 Task: Research Airbnb accommodation in Agdas, Azerbaijan from 1st December, 2023 to 9th December, 2023 for 2 adults.1  bedroom having 1 bed and 1 bathroom. Property type can be house. Amenities needed are: air conditioning. Booking option can be shelf check-in. Look for 5 properties as per requirement.
Action: Mouse moved to (436, 117)
Screenshot: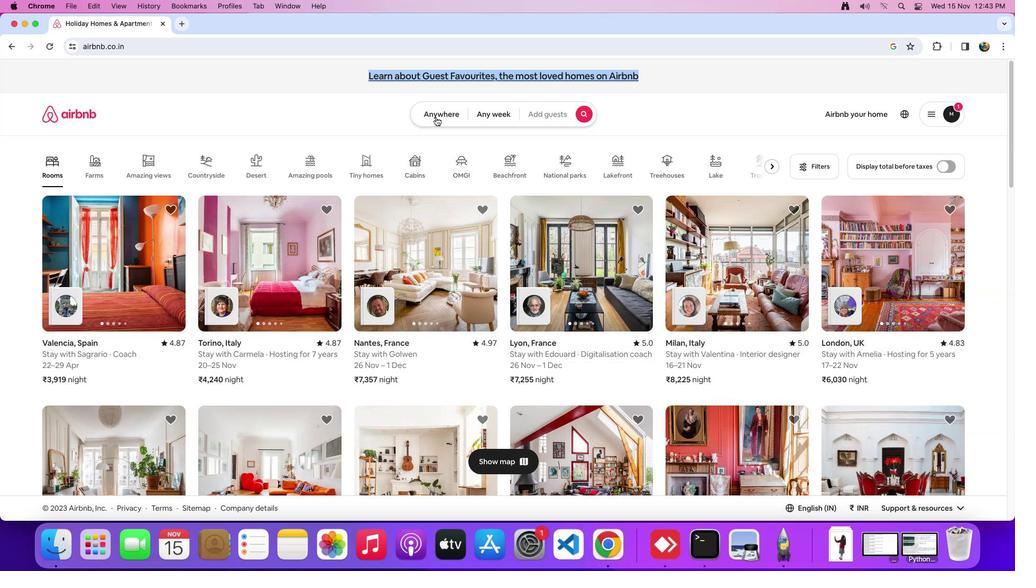 
Action: Mouse pressed left at (436, 117)
Screenshot: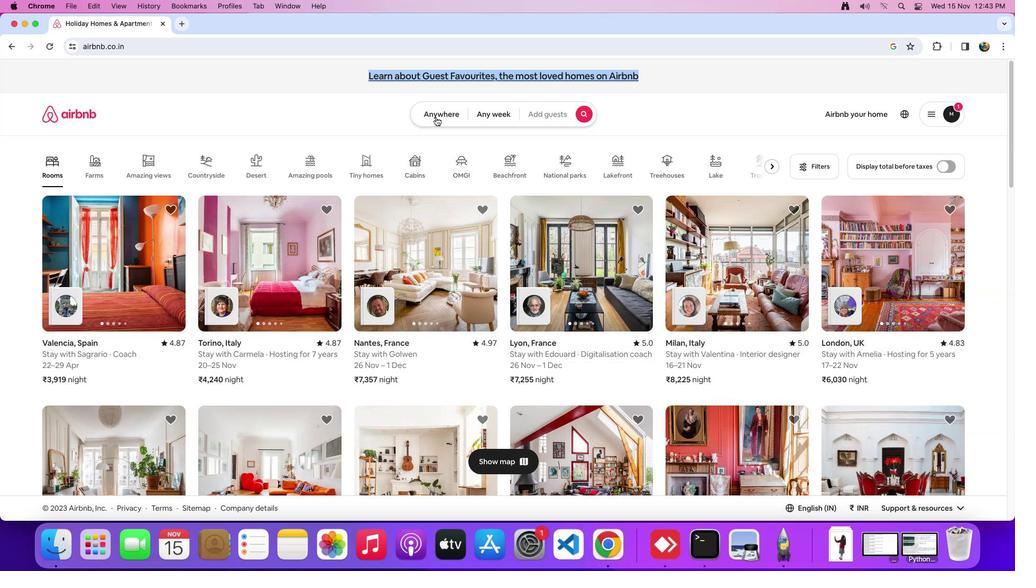 
Action: Mouse moved to (436, 117)
Screenshot: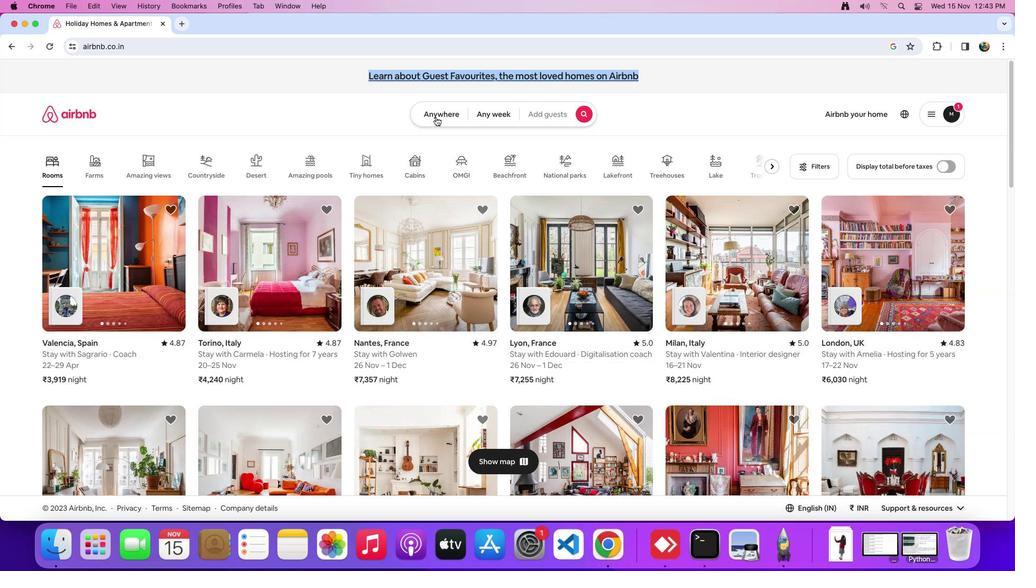 
Action: Mouse pressed left at (436, 117)
Screenshot: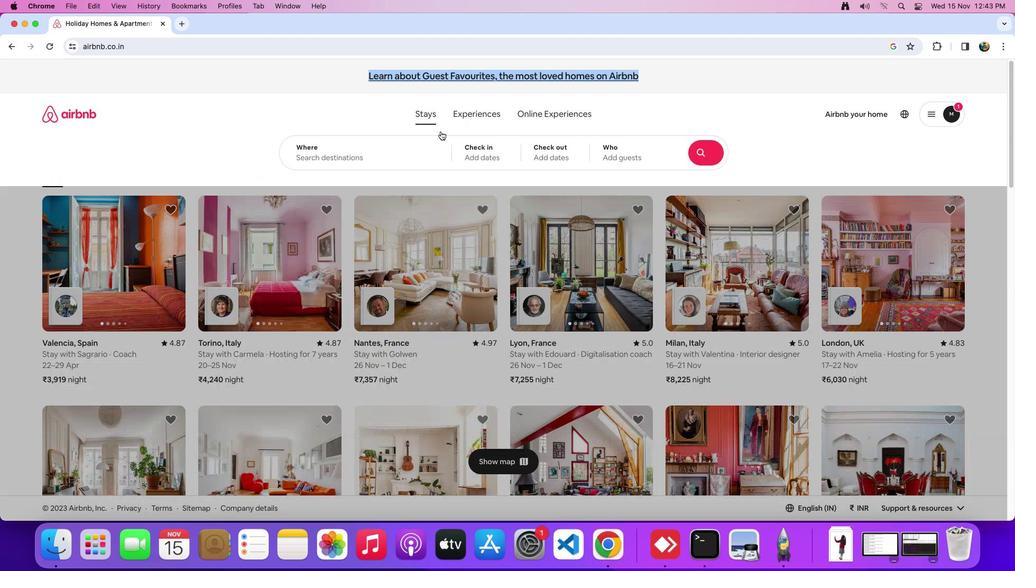 
Action: Mouse moved to (399, 150)
Screenshot: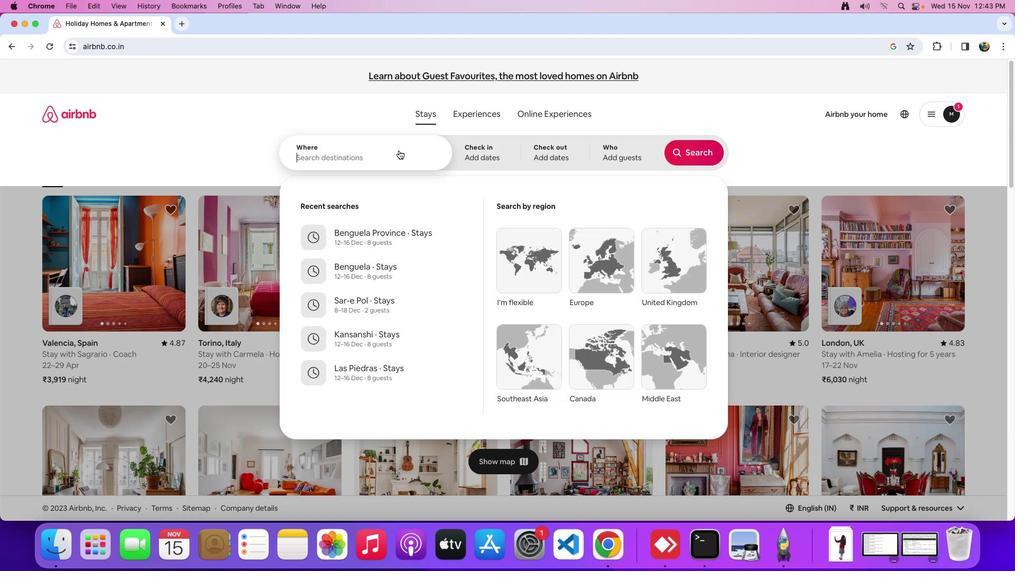 
Action: Mouse pressed left at (399, 150)
Screenshot: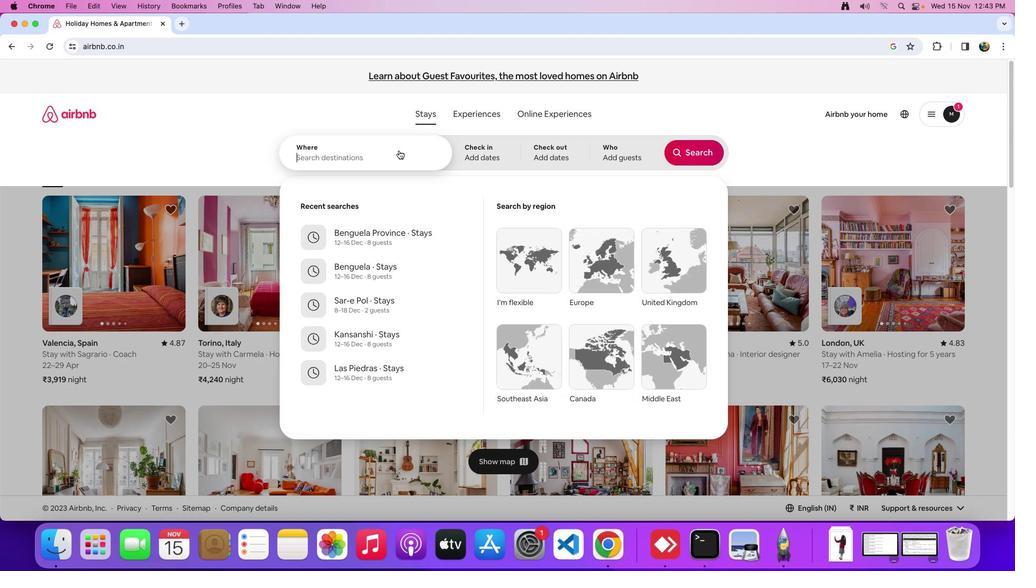 
Action: Mouse moved to (398, 150)
Screenshot: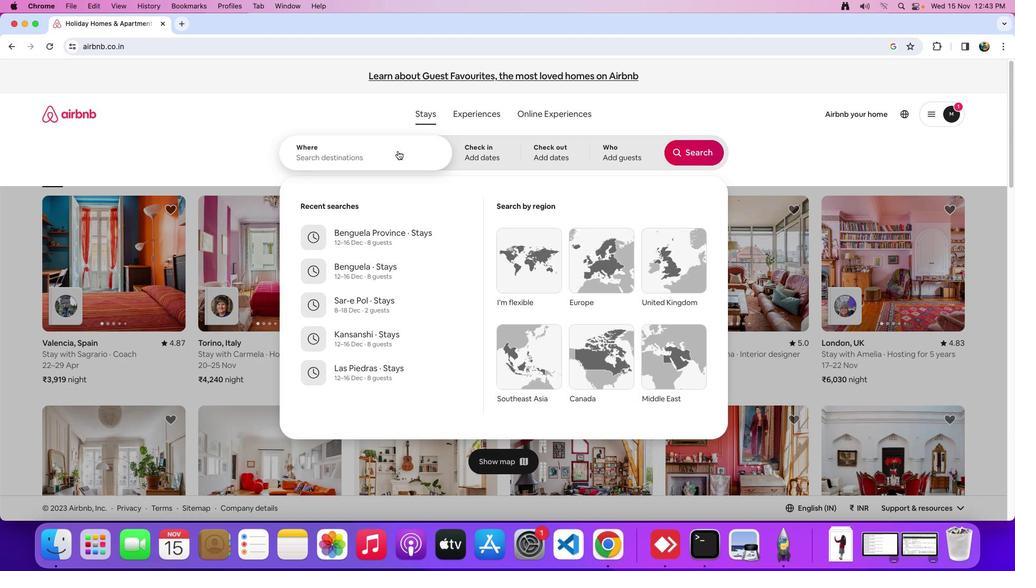 
Action: Key pressed Key.shift_r'A''g''d''a''s'','Key.spaceKey.shift_r'A''z''e''r''b''a''i''j''a''n'
Screenshot: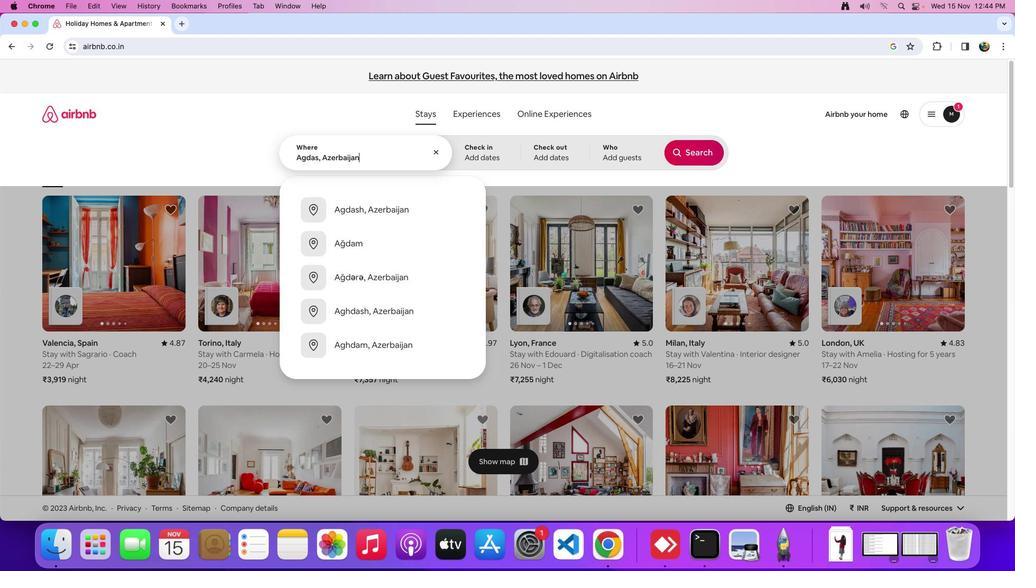 
Action: Mouse moved to (479, 147)
Screenshot: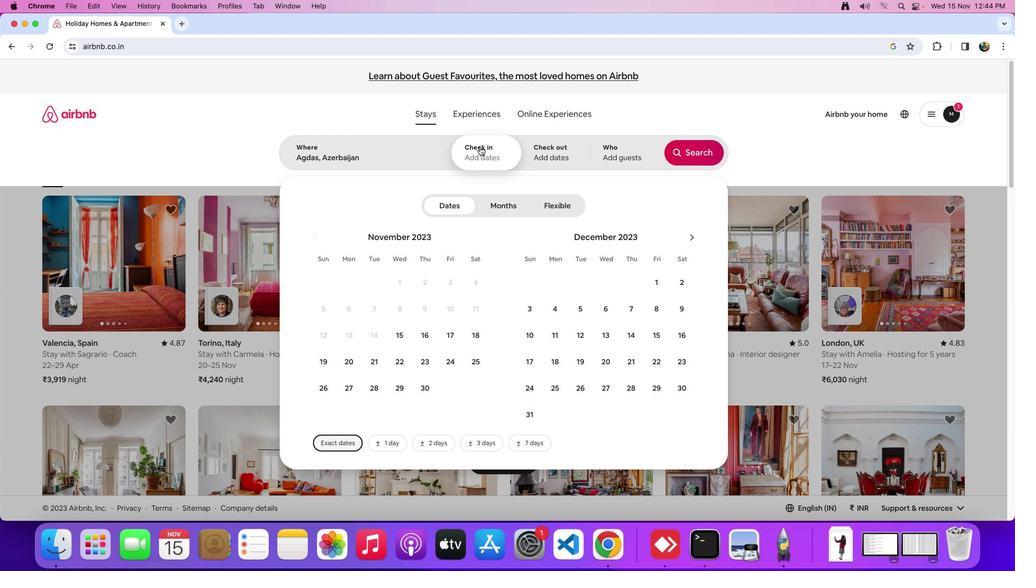 
Action: Mouse pressed left at (479, 147)
Screenshot: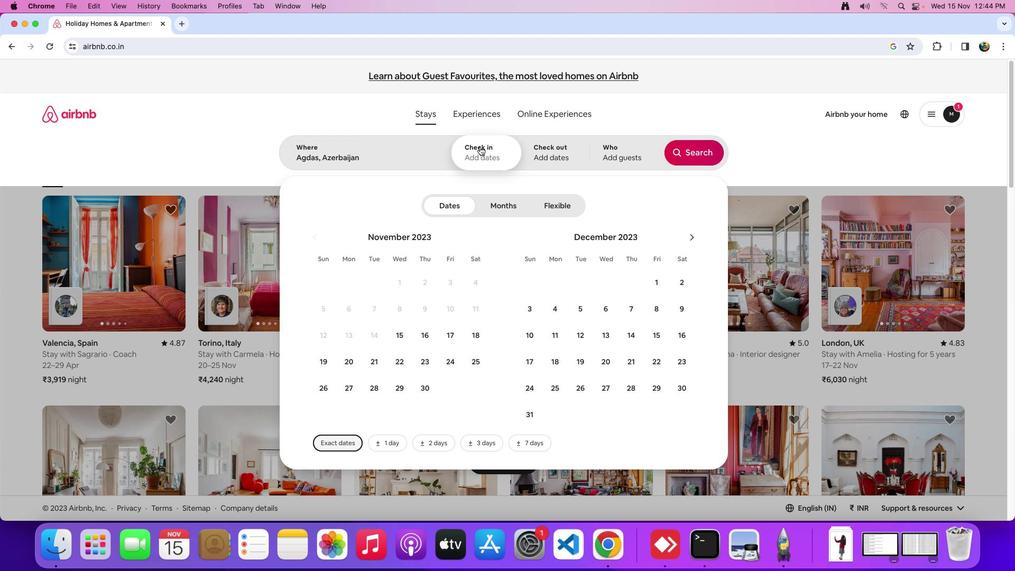 
Action: Mouse moved to (661, 276)
Screenshot: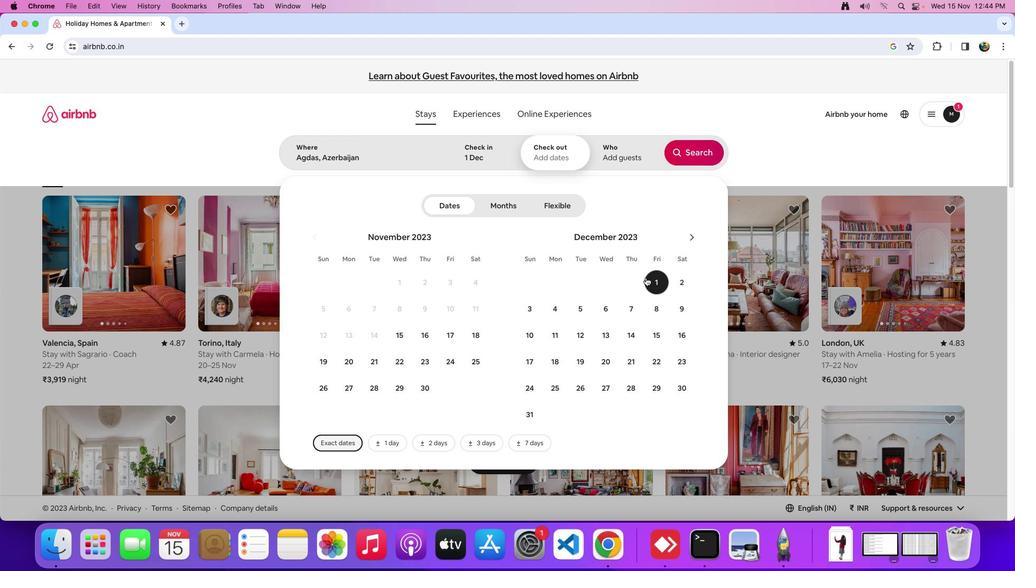 
Action: Mouse pressed left at (661, 276)
Screenshot: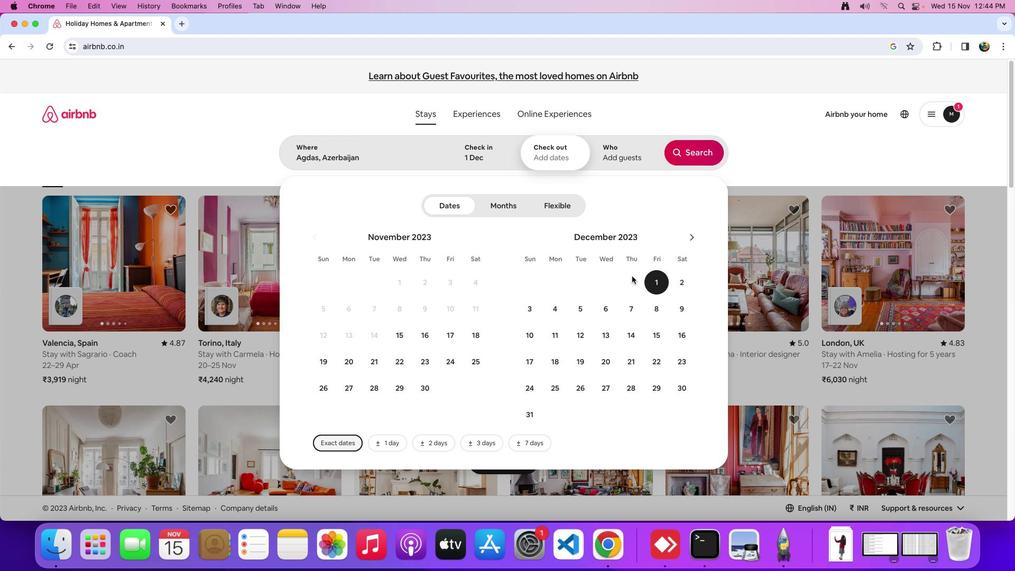 
Action: Mouse moved to (678, 310)
Screenshot: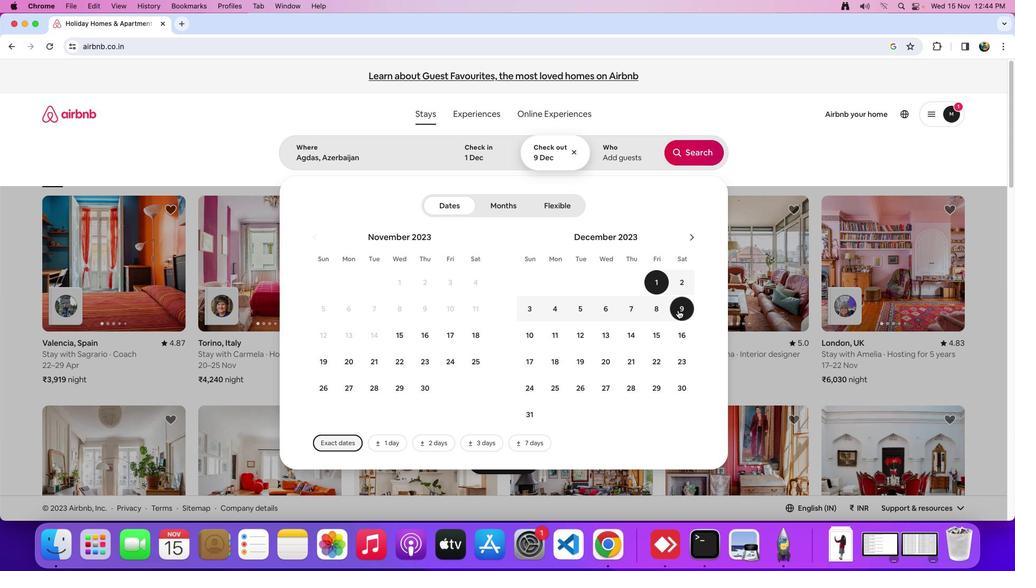 
Action: Mouse pressed left at (678, 310)
Screenshot: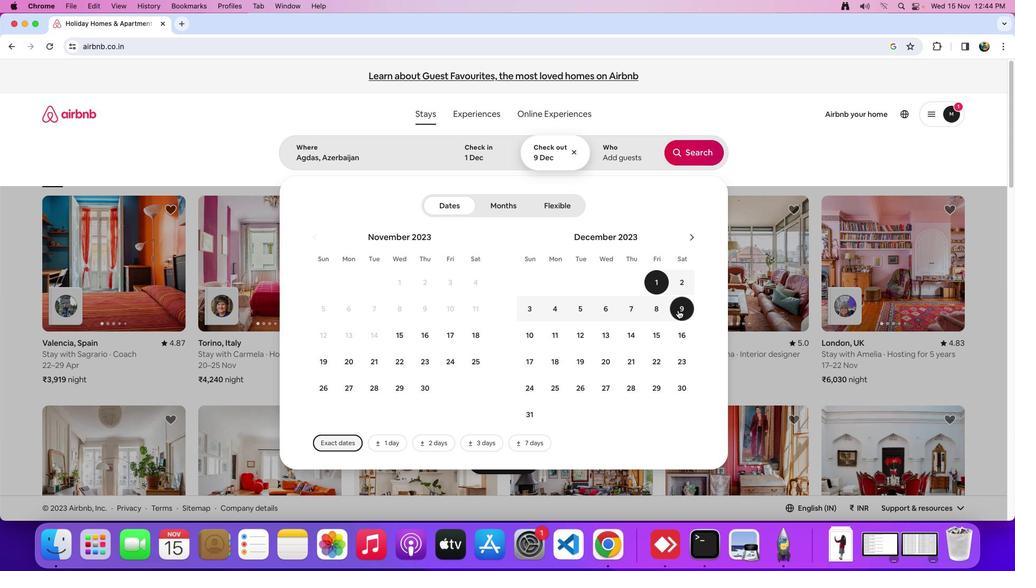 
Action: Mouse moved to (540, 310)
Screenshot: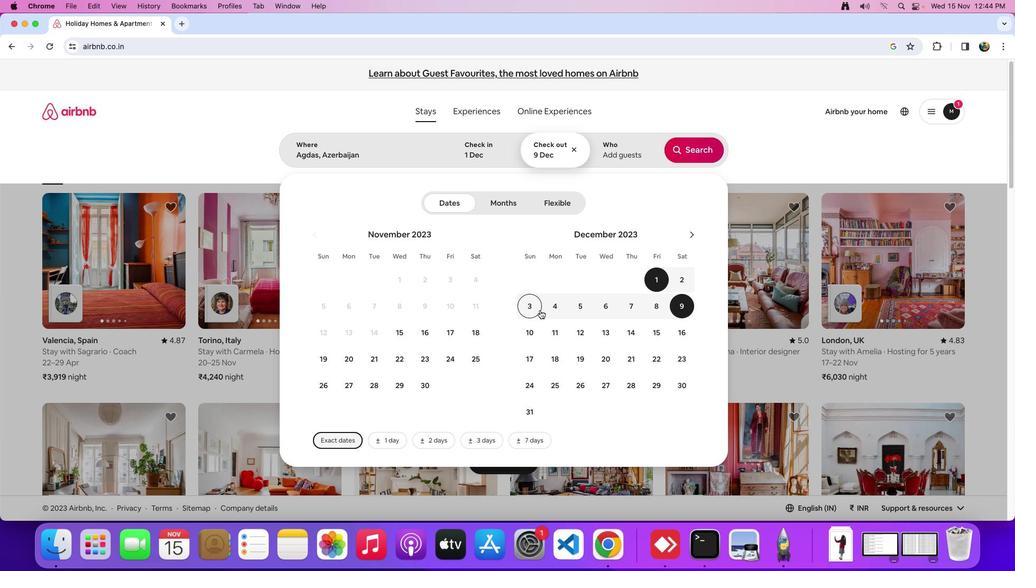 
Action: Mouse scrolled (540, 310) with delta (0, 0)
Screenshot: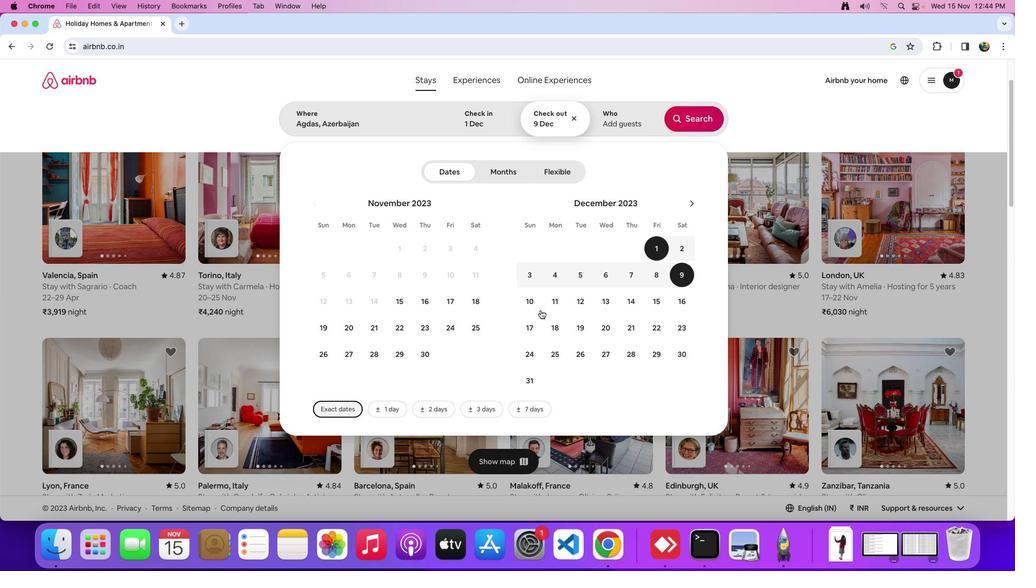
Action: Mouse scrolled (540, 310) with delta (0, 0)
Screenshot: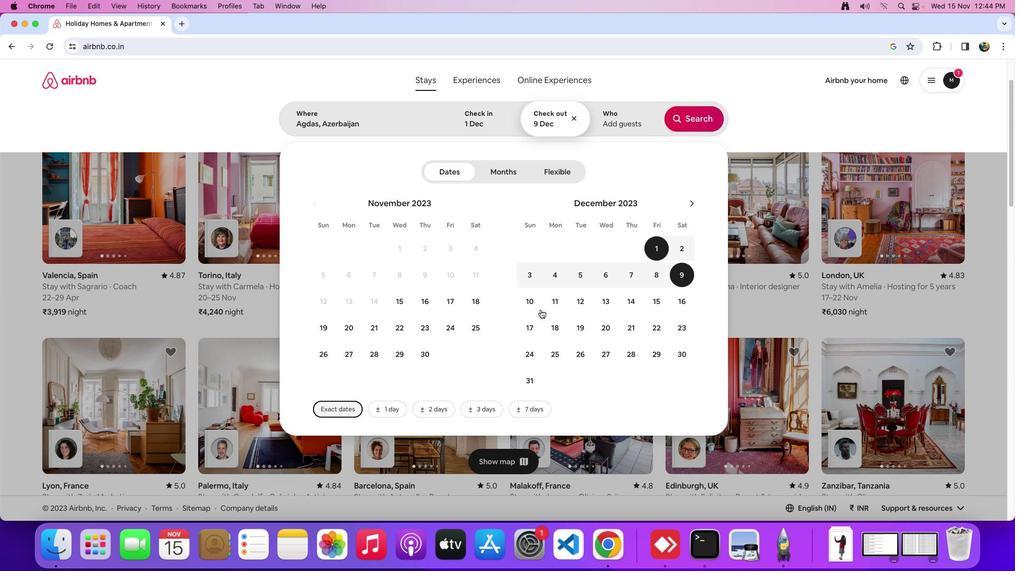 
Action: Mouse moved to (540, 310)
Screenshot: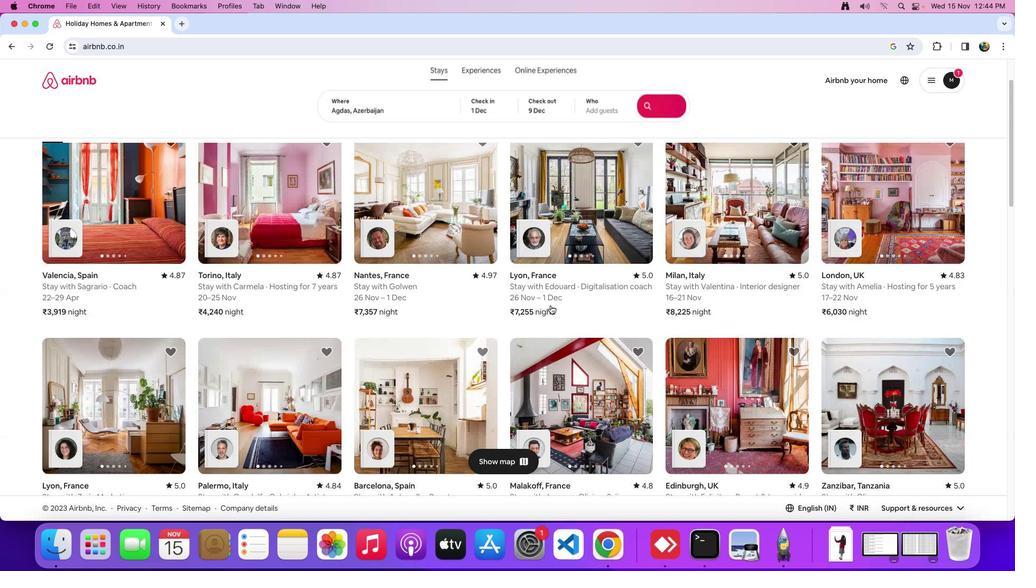 
Action: Mouse scrolled (540, 310) with delta (0, -1)
Screenshot: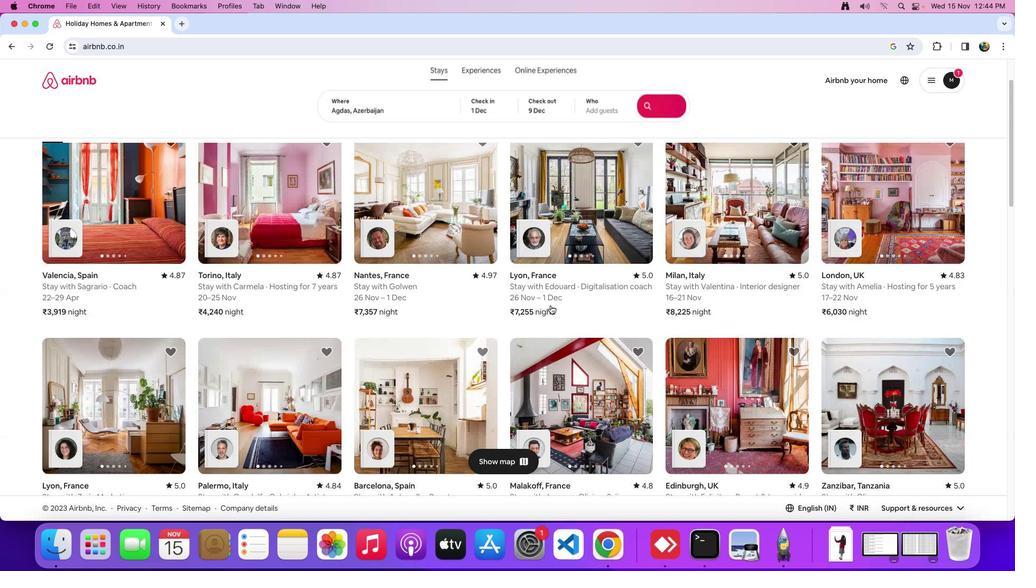 
Action: Mouse moved to (510, 79)
Screenshot: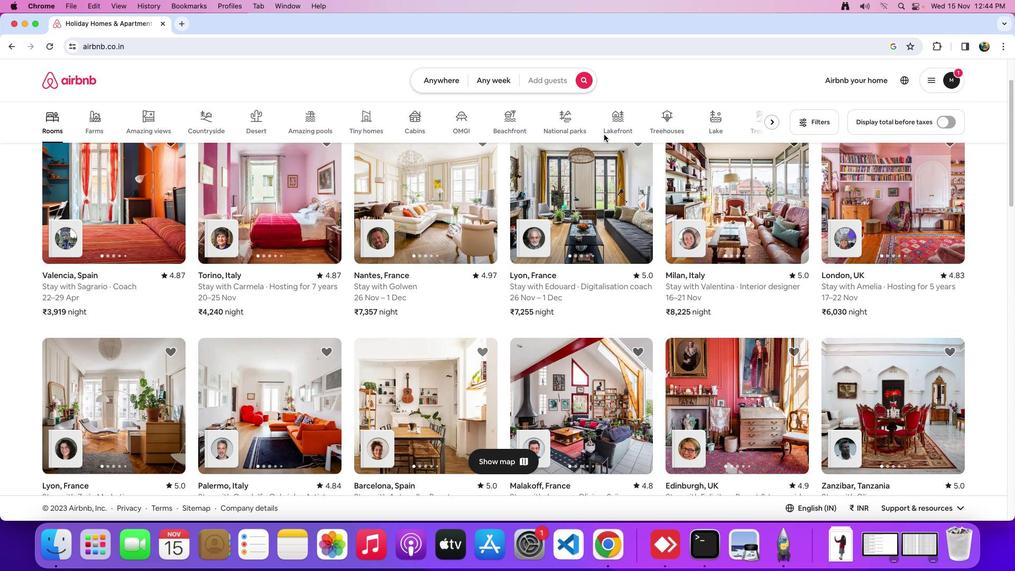 
Action: Mouse pressed left at (510, 79)
Screenshot: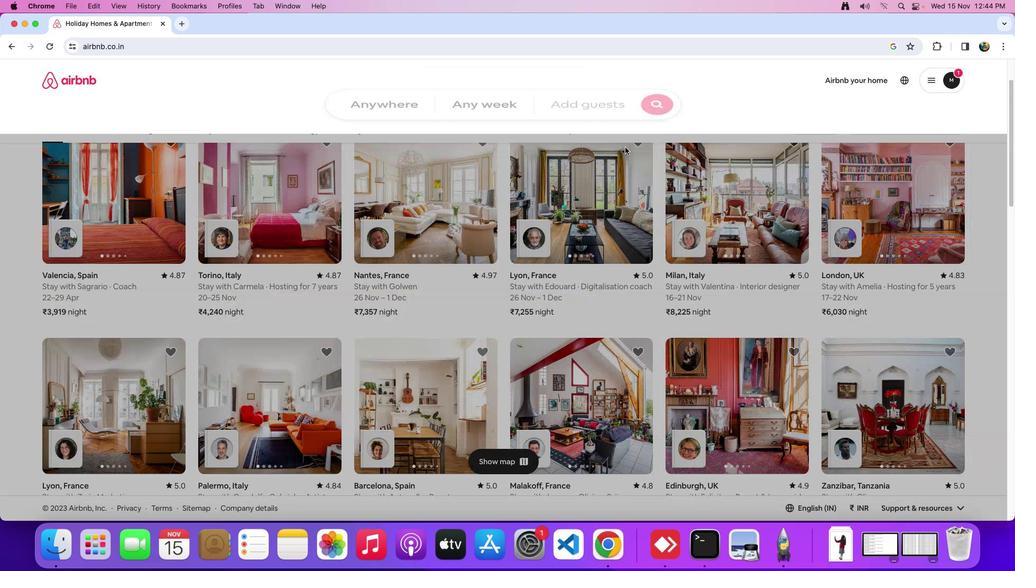 
Action: Mouse moved to (628, 122)
Screenshot: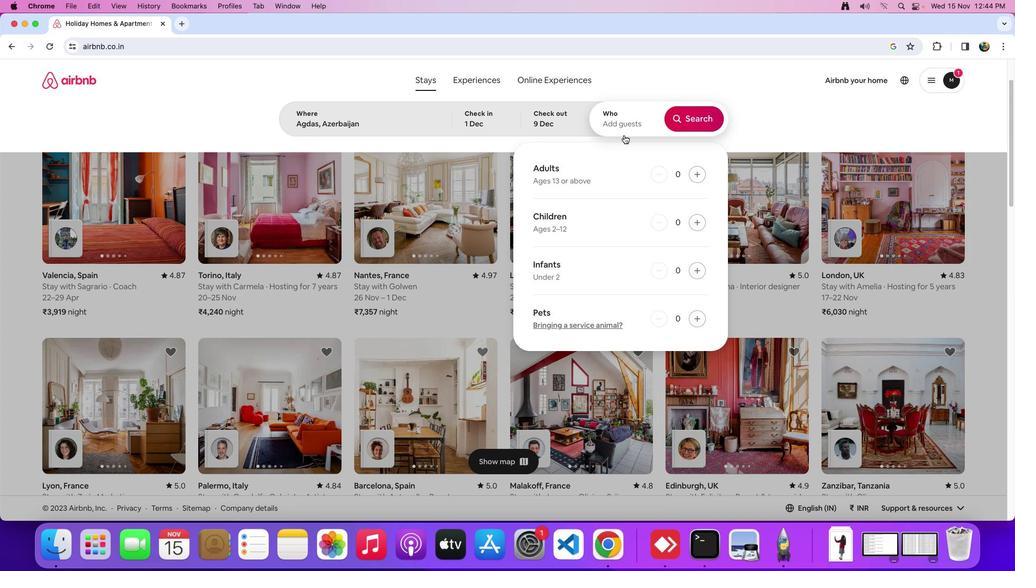 
Action: Mouse pressed left at (628, 122)
Screenshot: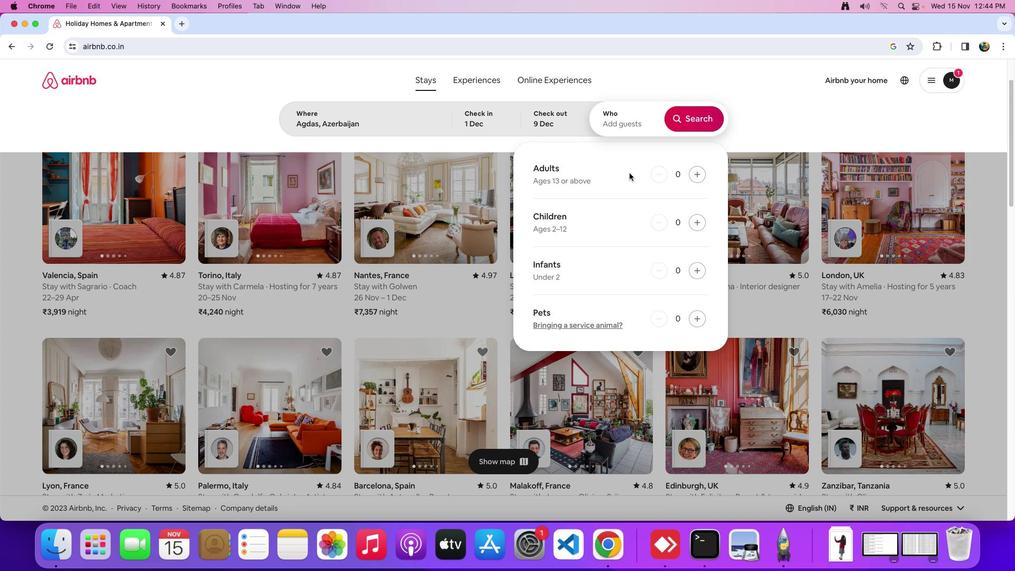 
Action: Mouse moved to (693, 175)
Screenshot: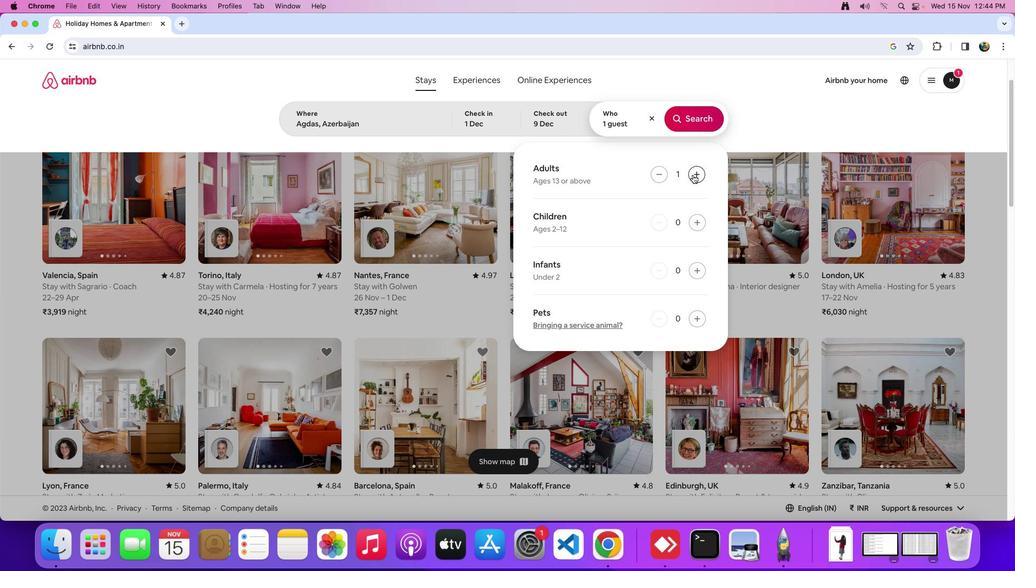 
Action: Mouse pressed left at (693, 175)
Screenshot: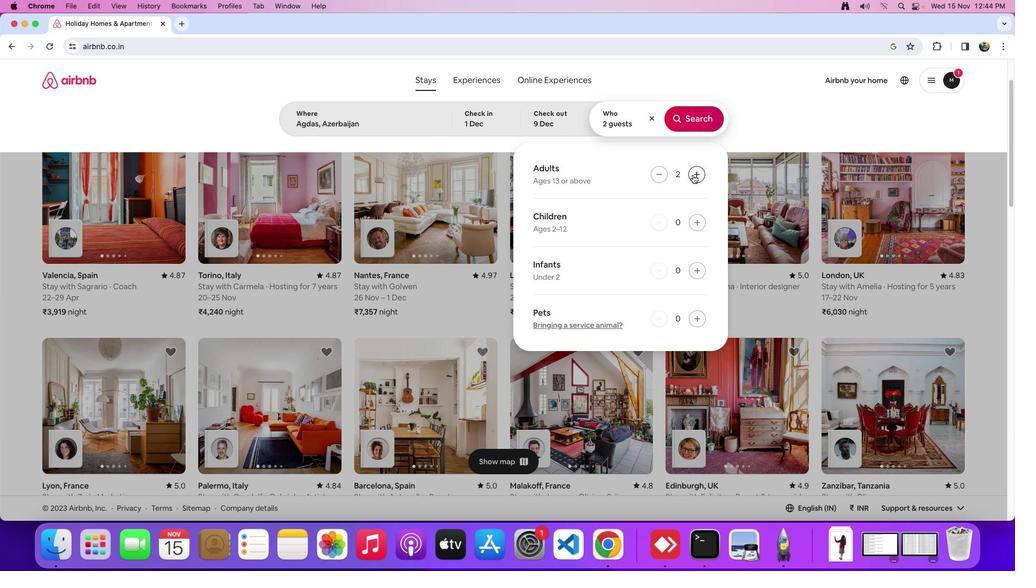 
Action: Mouse pressed left at (693, 175)
Screenshot: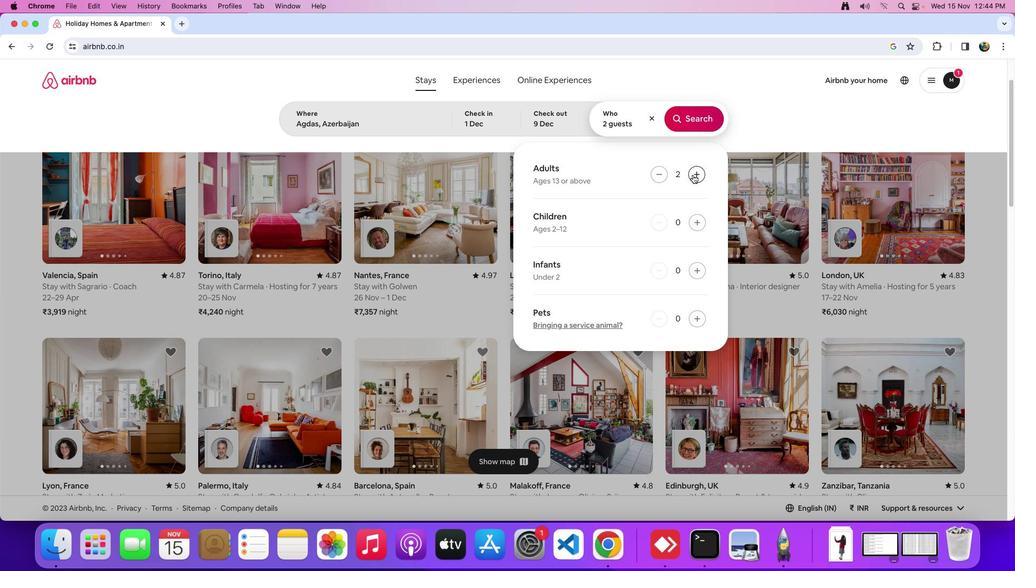 
Action: Mouse moved to (695, 124)
Screenshot: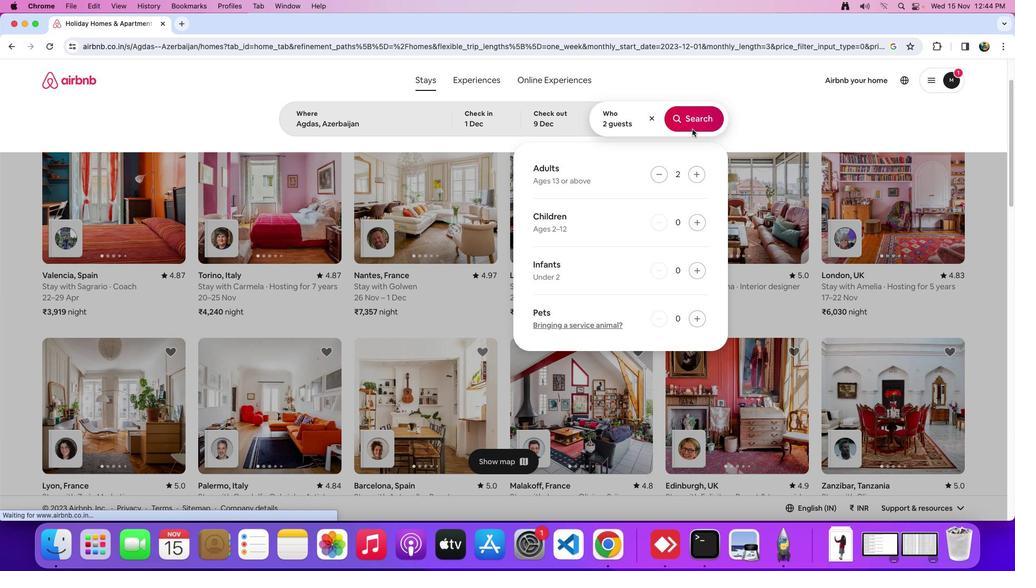 
Action: Mouse pressed left at (695, 124)
Screenshot: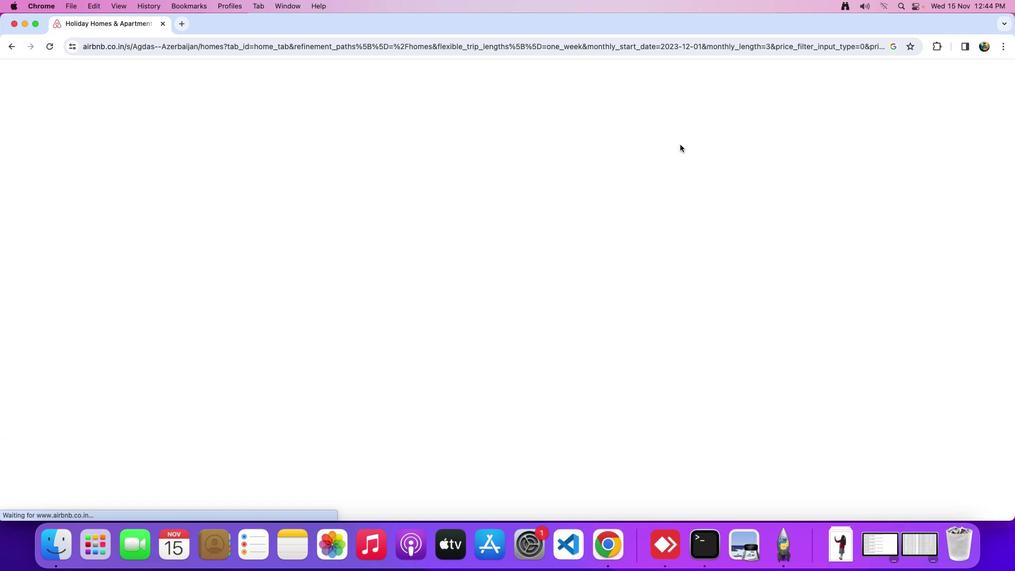 
Action: Mouse moved to (821, 122)
Screenshot: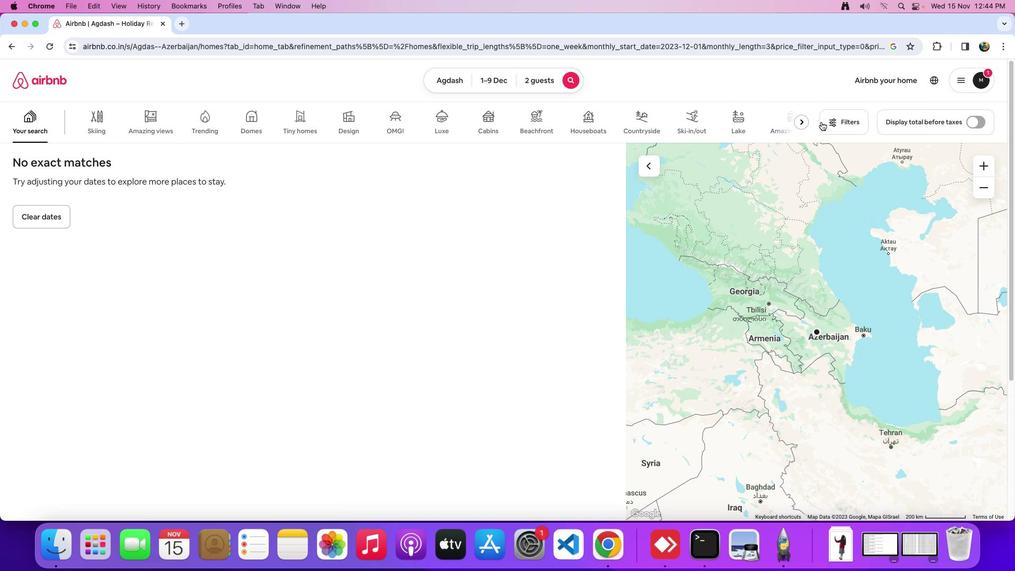 
Action: Mouse pressed left at (821, 122)
Screenshot: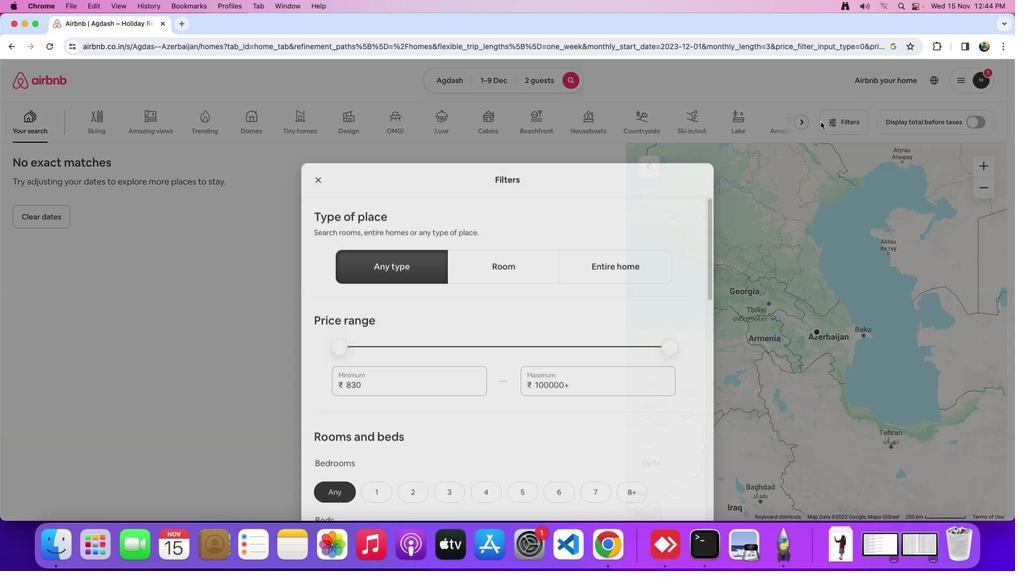 
Action: Mouse moved to (453, 293)
Screenshot: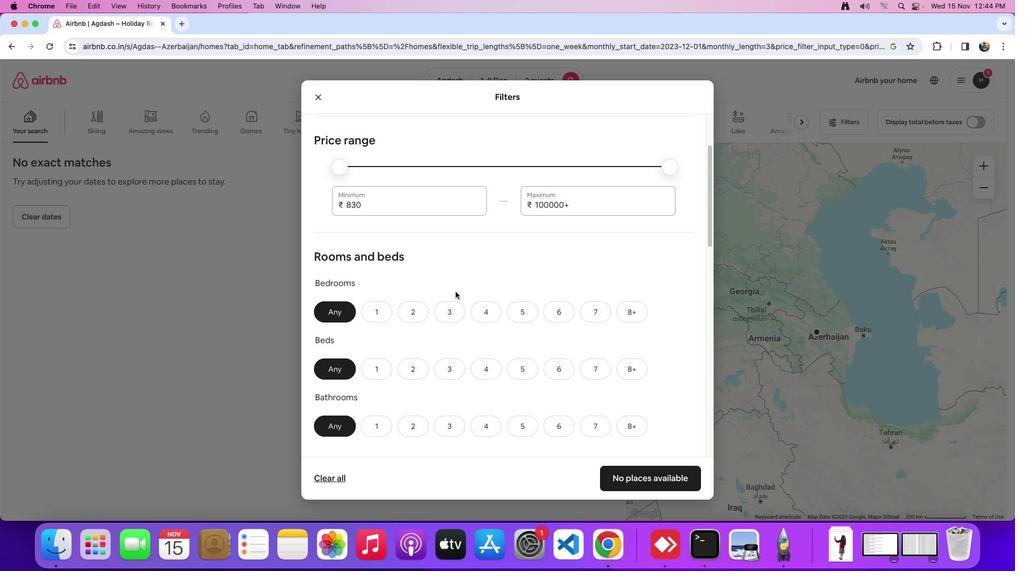 
Action: Mouse scrolled (453, 293) with delta (0, 0)
Screenshot: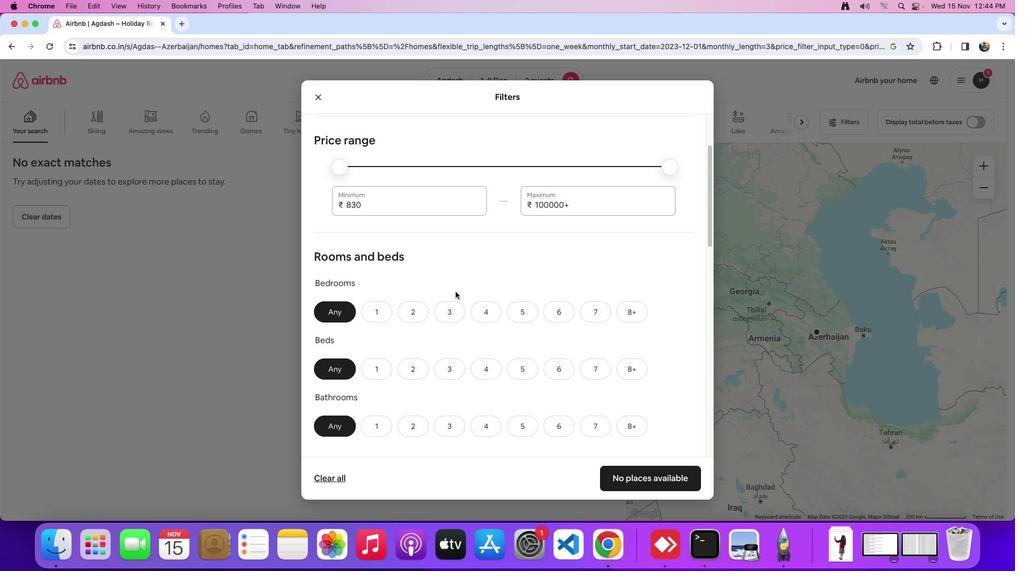 
Action: Mouse moved to (454, 293)
Screenshot: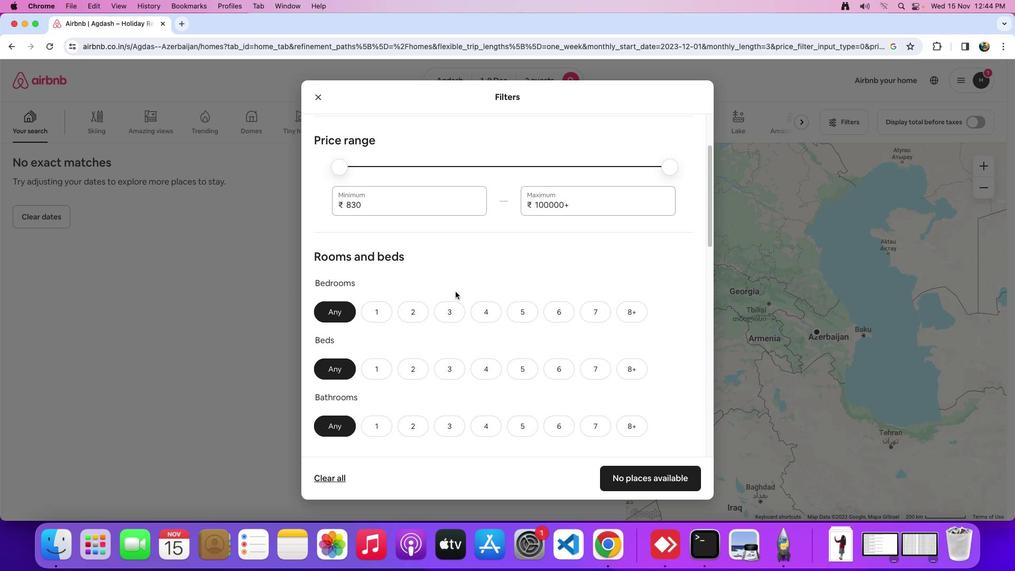 
Action: Mouse scrolled (454, 293) with delta (0, 0)
Screenshot: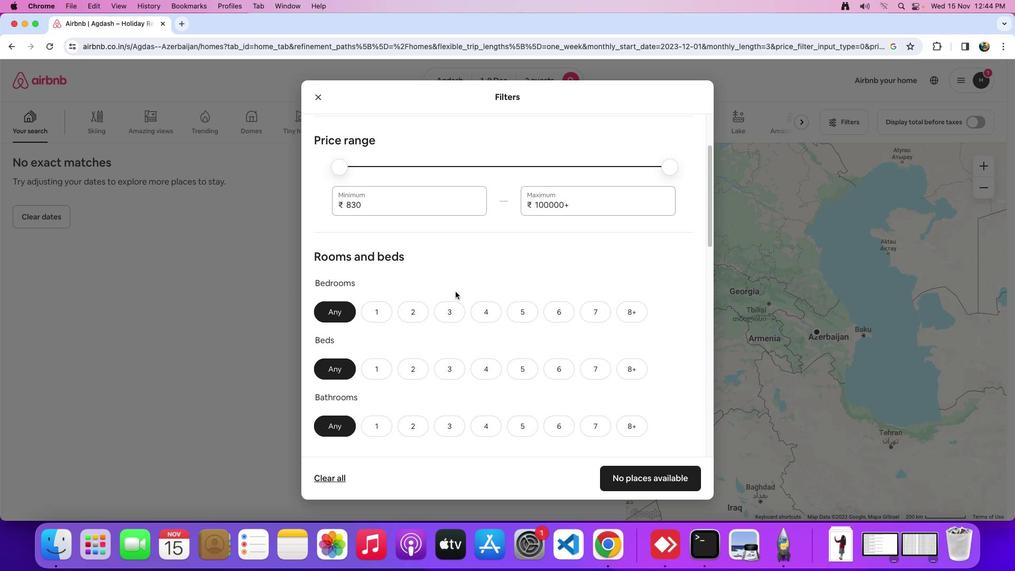 
Action: Mouse moved to (455, 292)
Screenshot: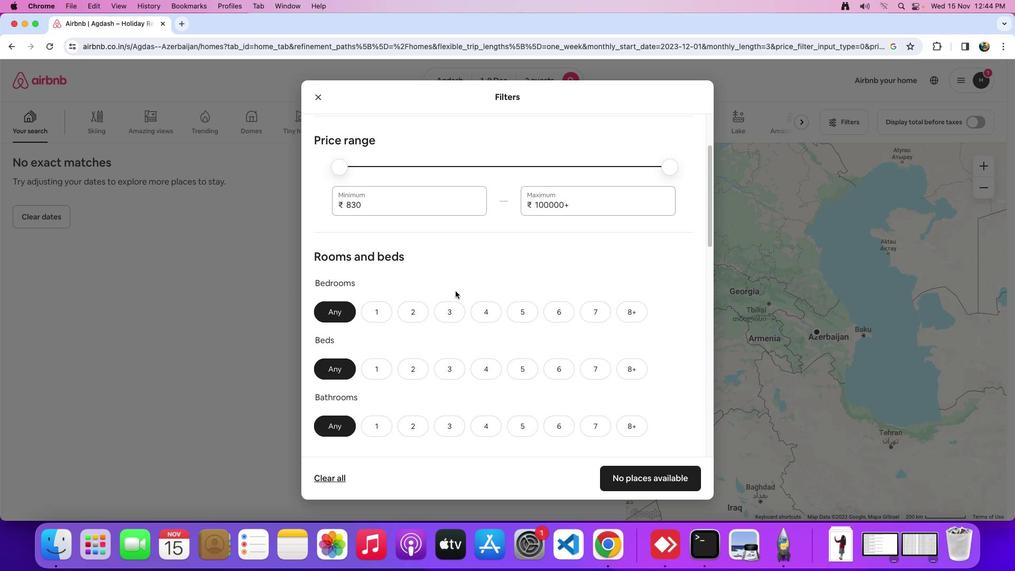 
Action: Mouse scrolled (455, 292) with delta (0, -1)
Screenshot: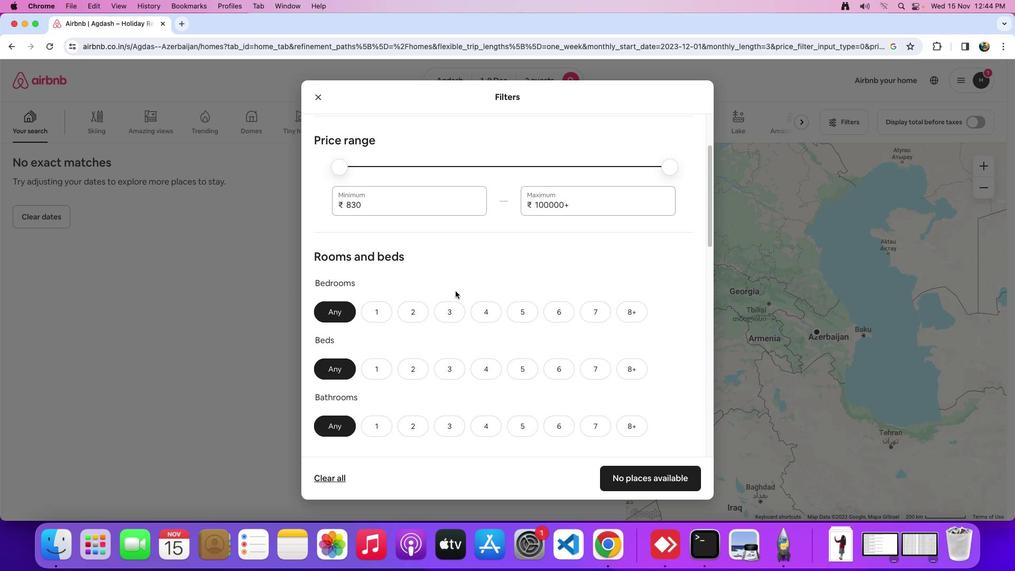 
Action: Mouse moved to (456, 291)
Screenshot: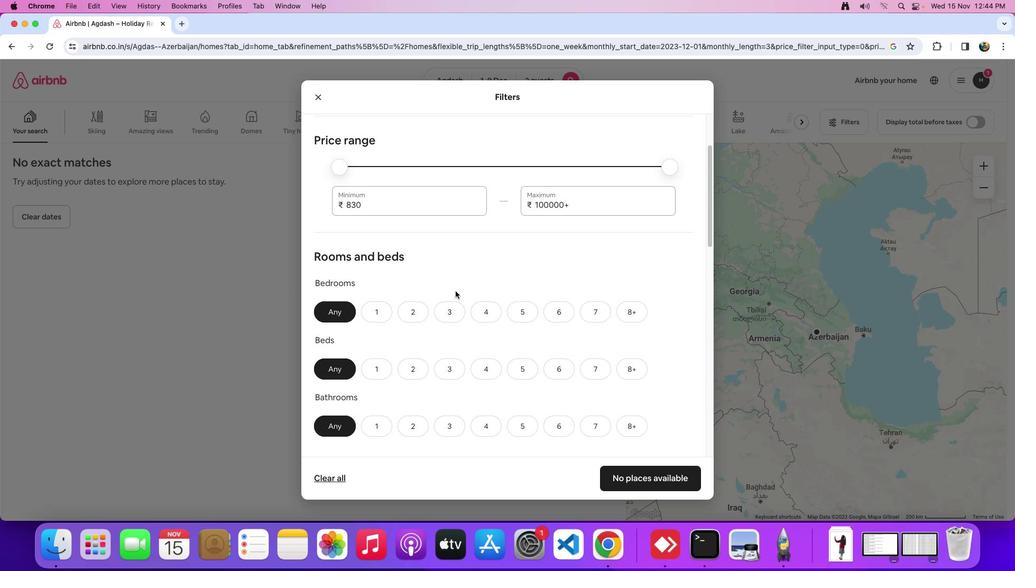
Action: Mouse scrolled (456, 291) with delta (0, 0)
Screenshot: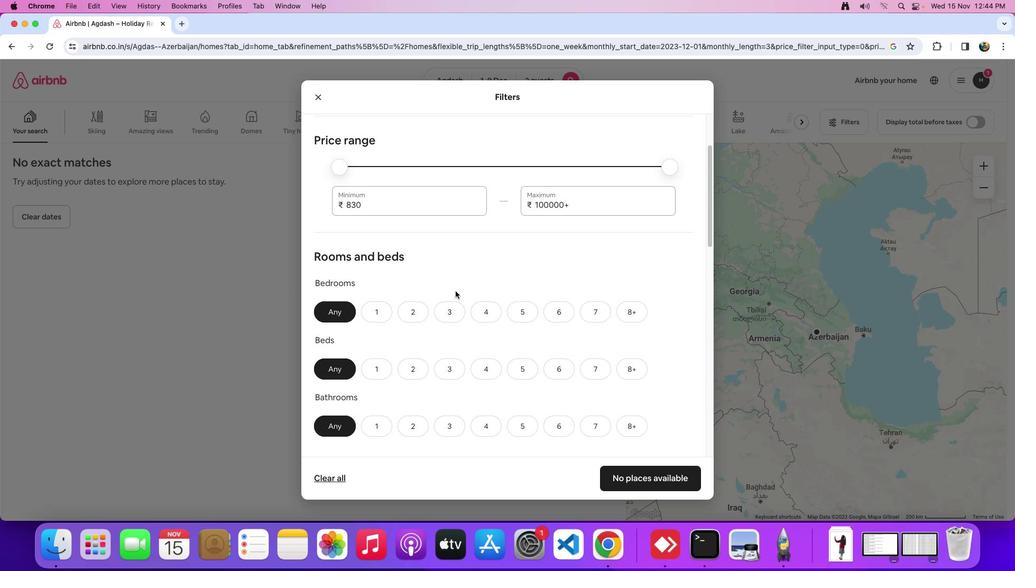 
Action: Mouse moved to (456, 291)
Screenshot: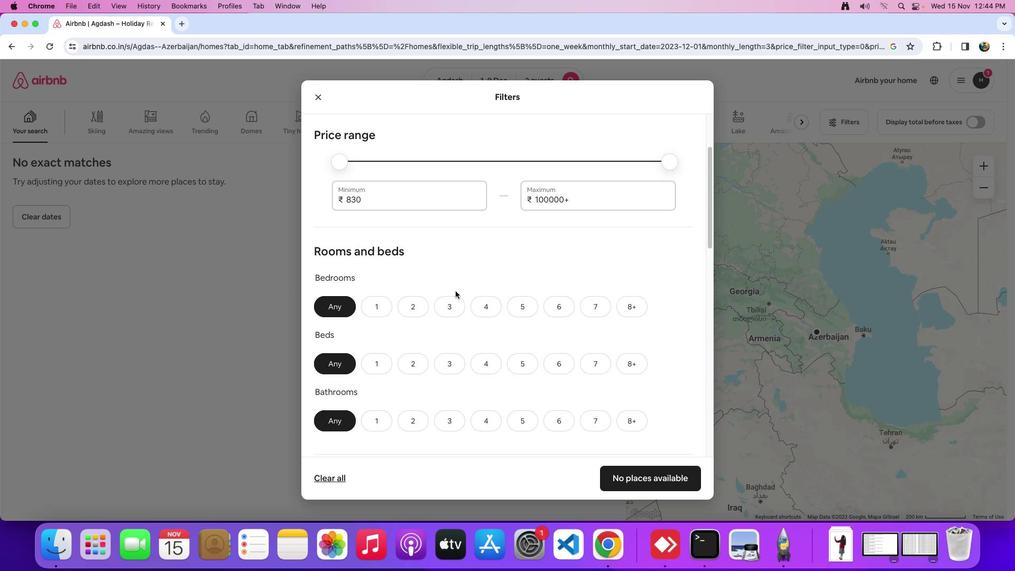 
Action: Mouse scrolled (456, 291) with delta (0, 0)
Screenshot: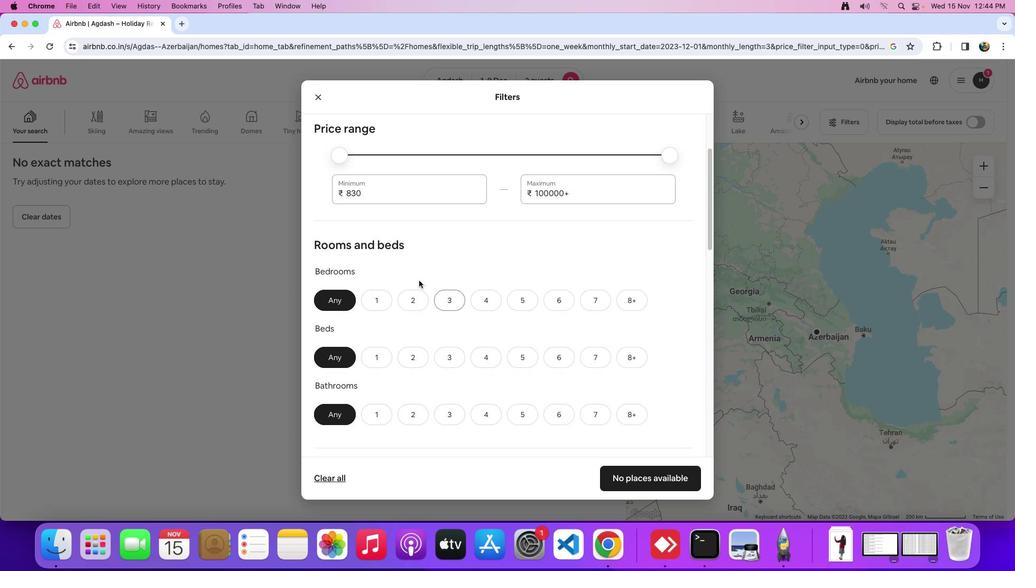 
Action: Mouse scrolled (456, 291) with delta (0, 0)
Screenshot: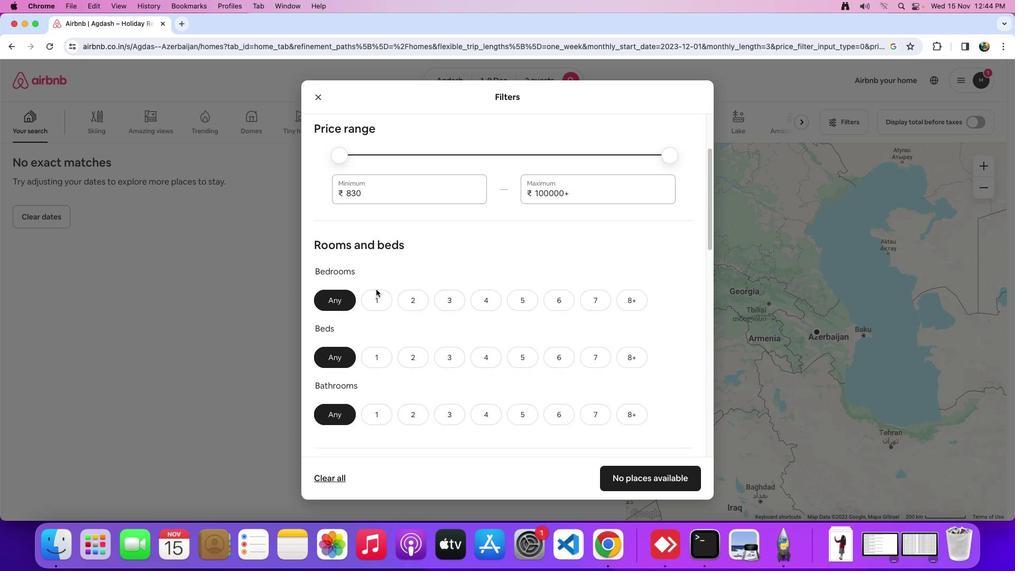 
Action: Mouse moved to (372, 301)
Screenshot: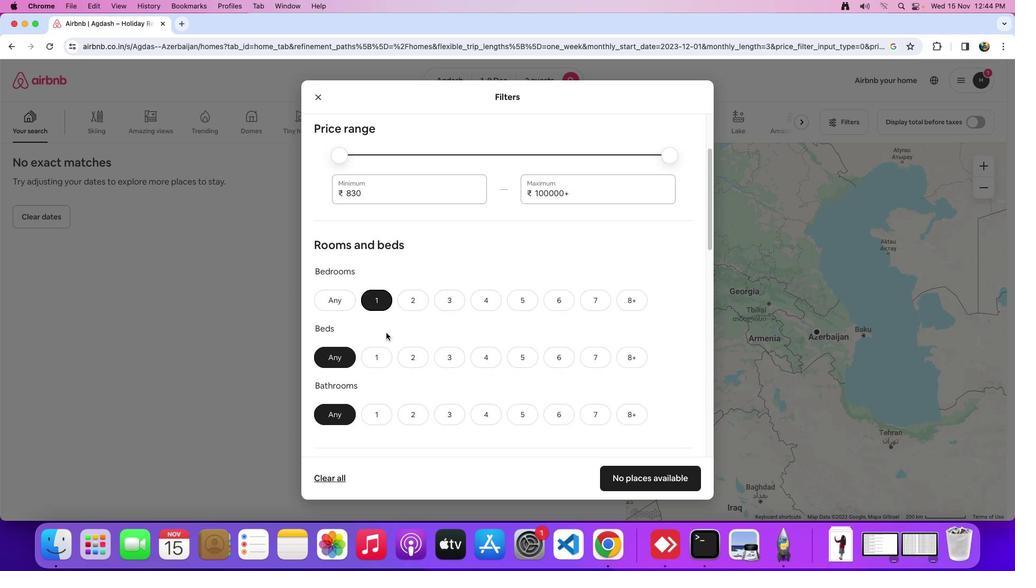 
Action: Mouse pressed left at (372, 301)
Screenshot: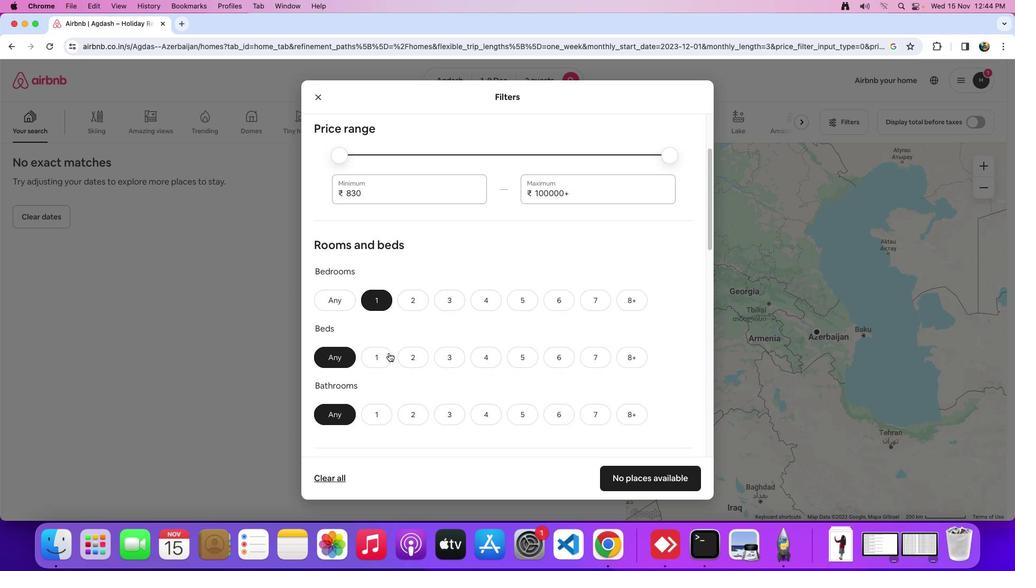 
Action: Mouse moved to (384, 353)
Screenshot: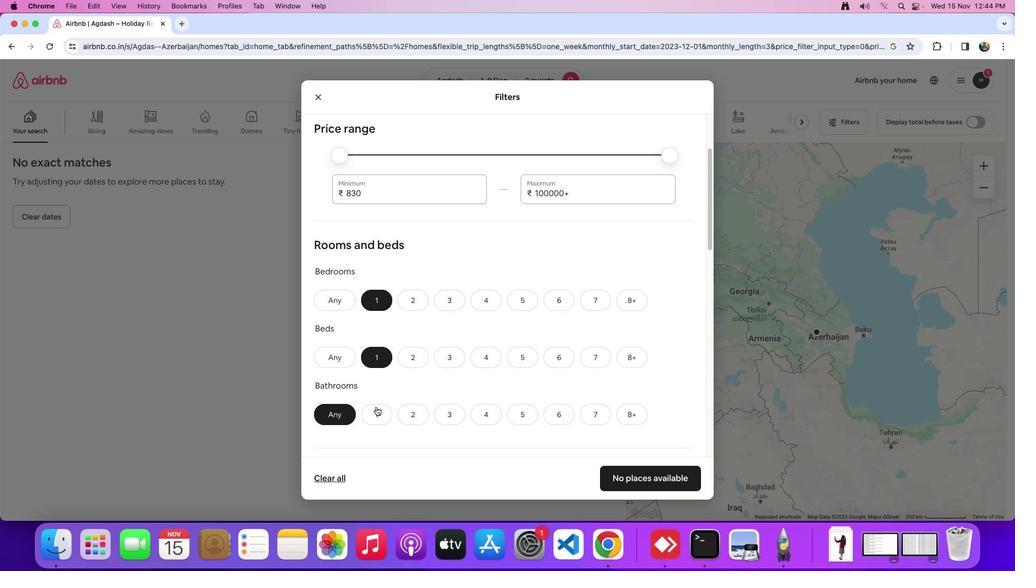 
Action: Mouse pressed left at (384, 353)
Screenshot: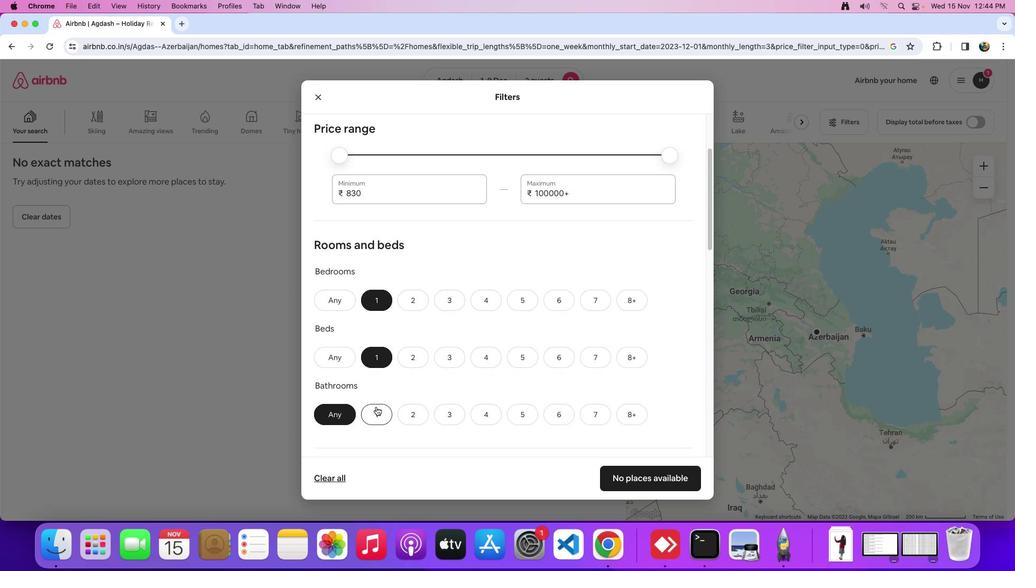 
Action: Mouse moved to (378, 410)
Screenshot: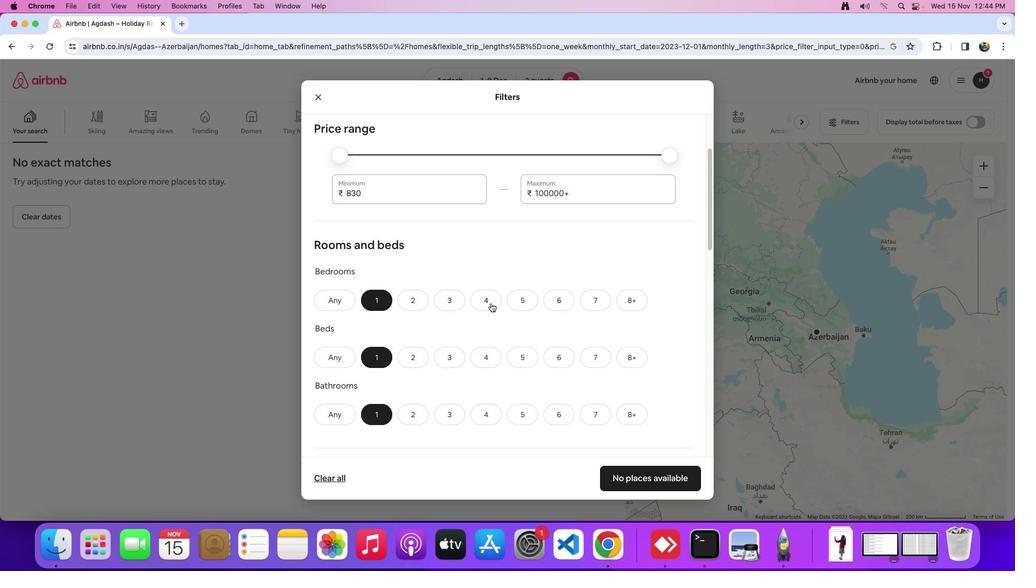 
Action: Mouse pressed left at (378, 410)
Screenshot: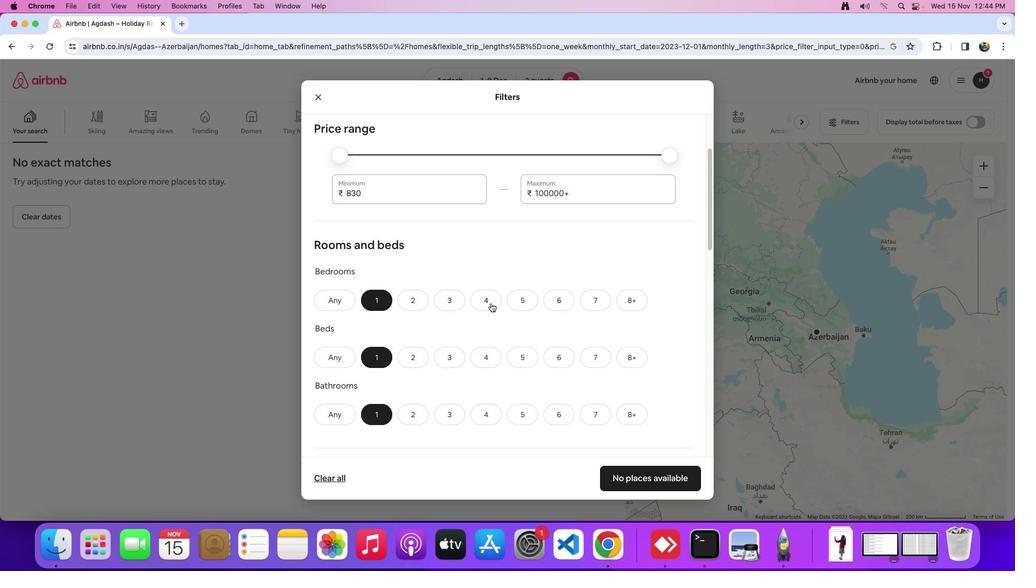 
Action: Mouse moved to (492, 302)
Screenshot: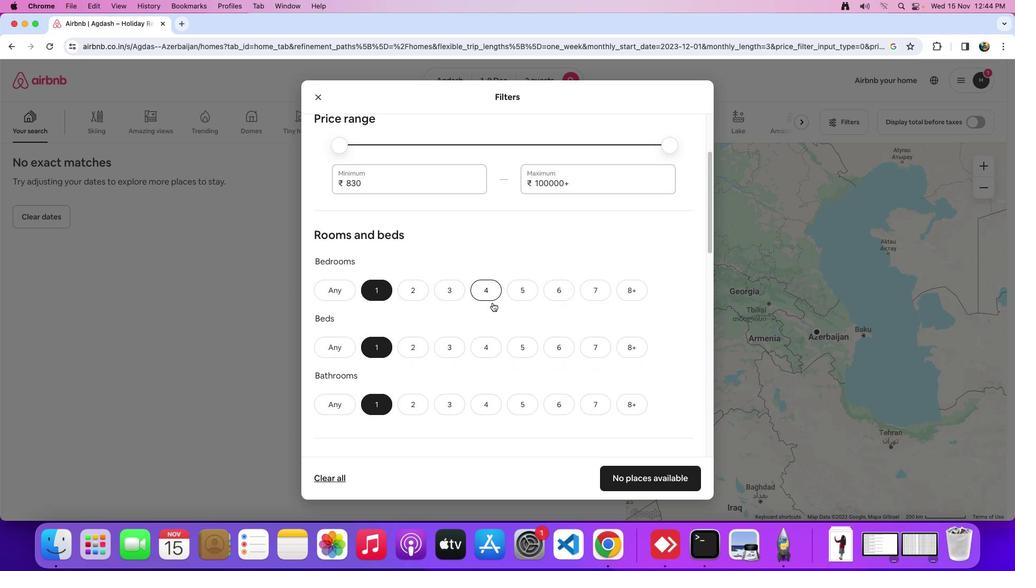 
Action: Mouse scrolled (492, 302) with delta (0, 0)
Screenshot: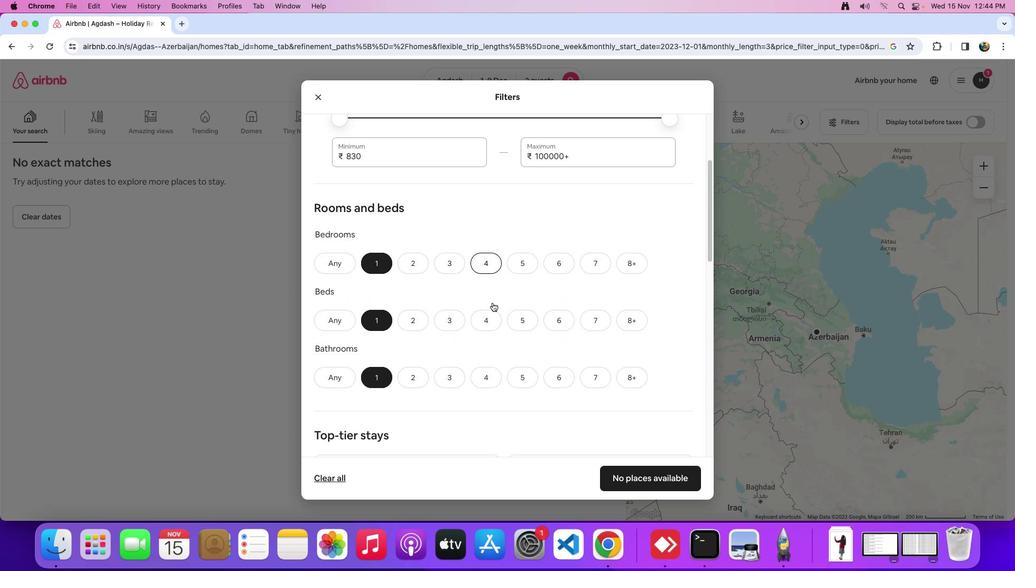 
Action: Mouse scrolled (492, 302) with delta (0, 0)
Screenshot: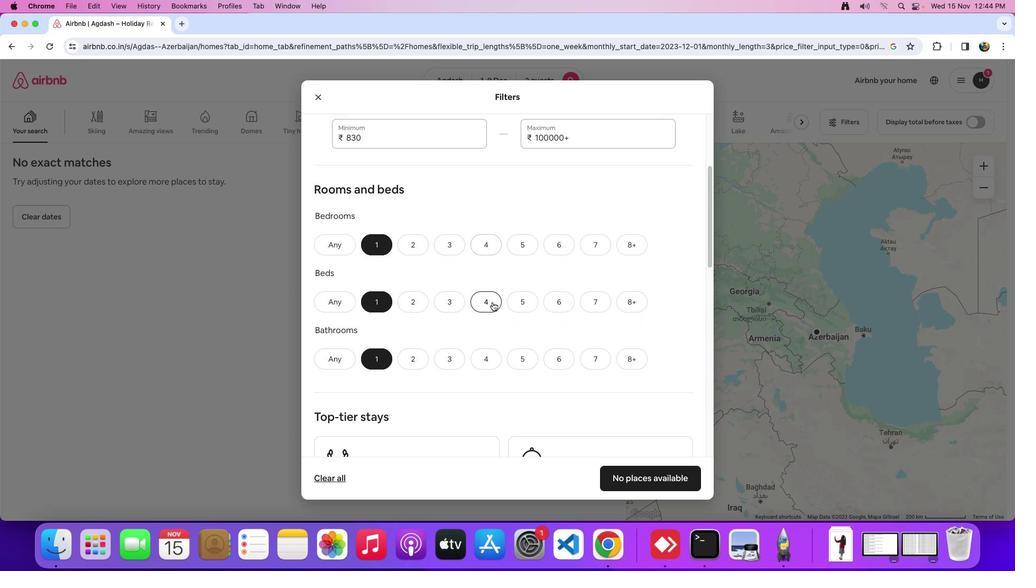 
Action: Mouse scrolled (492, 302) with delta (0, 0)
Screenshot: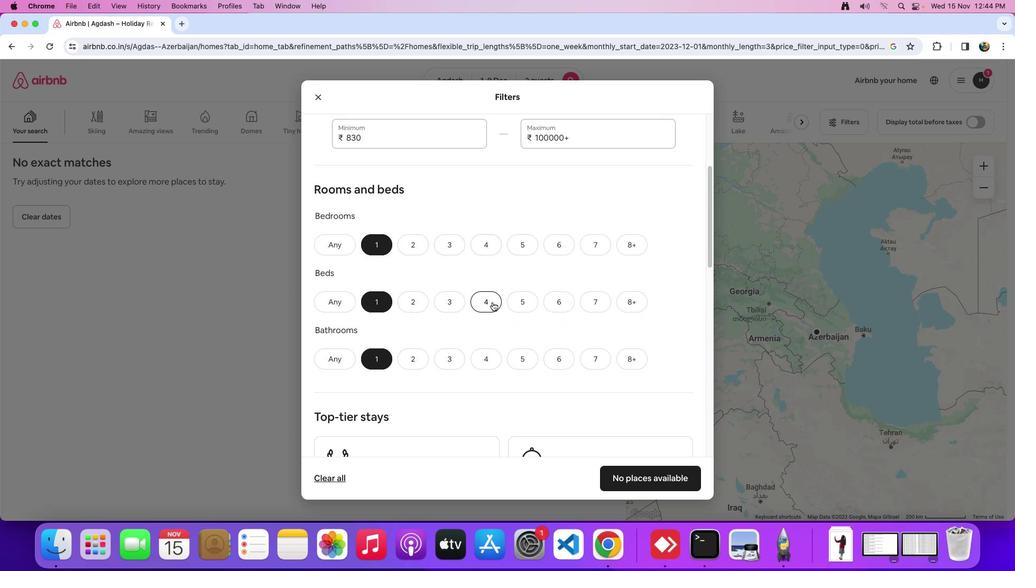 
Action: Mouse scrolled (492, 302) with delta (0, 0)
Screenshot: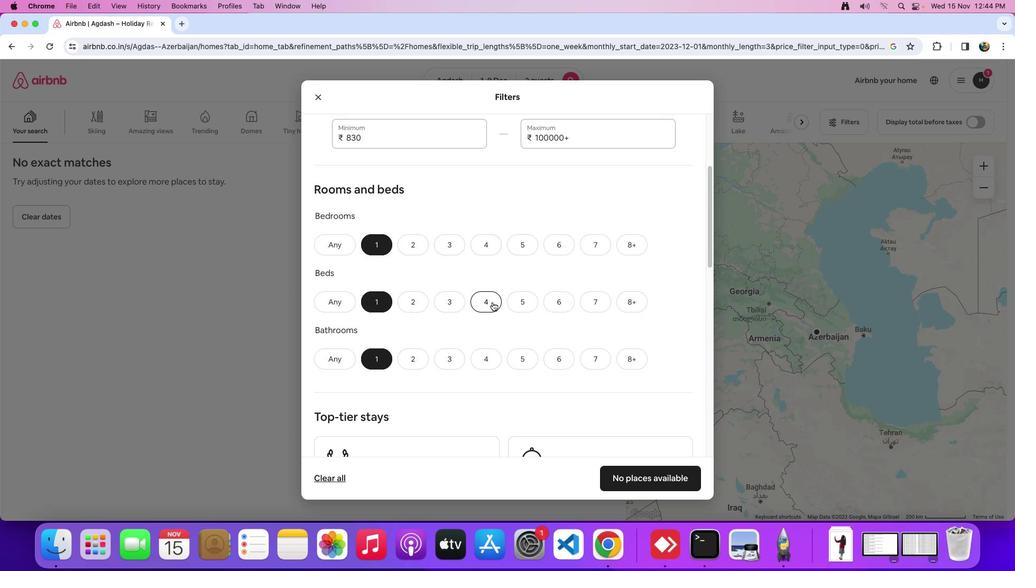 
Action: Mouse moved to (493, 302)
Screenshot: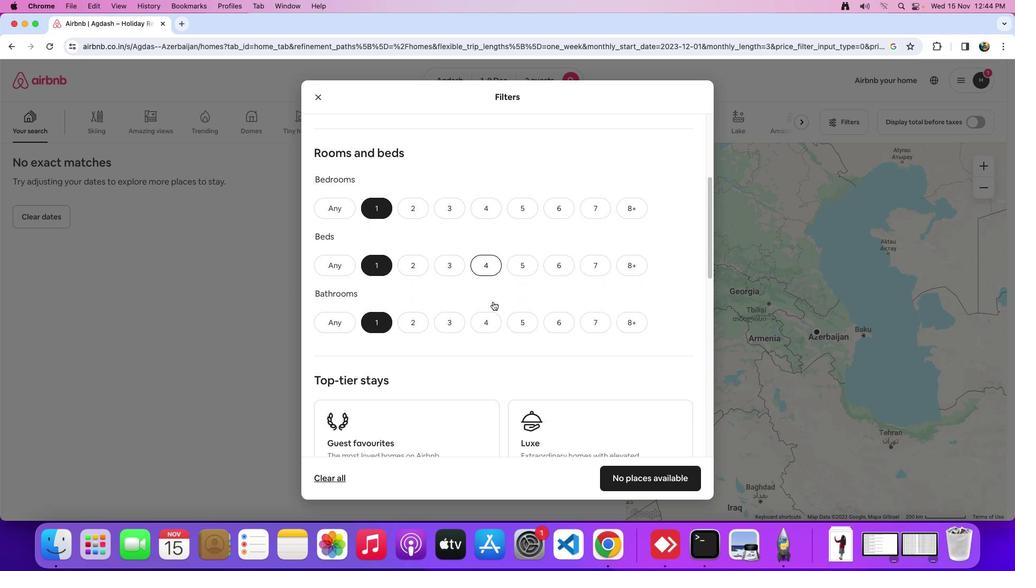 
Action: Mouse scrolled (493, 302) with delta (0, 0)
Screenshot: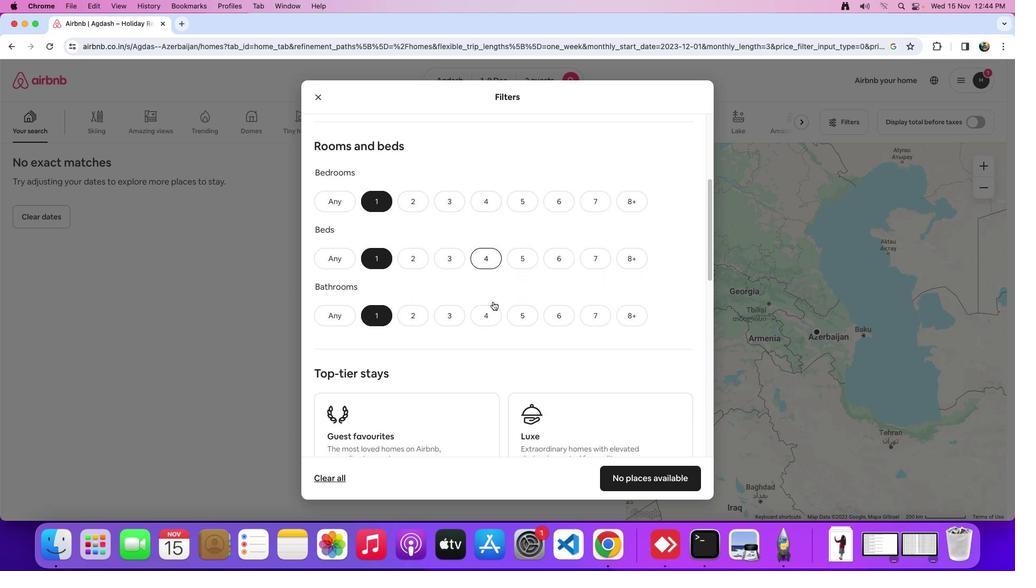 
Action: Mouse scrolled (493, 302) with delta (0, 0)
Screenshot: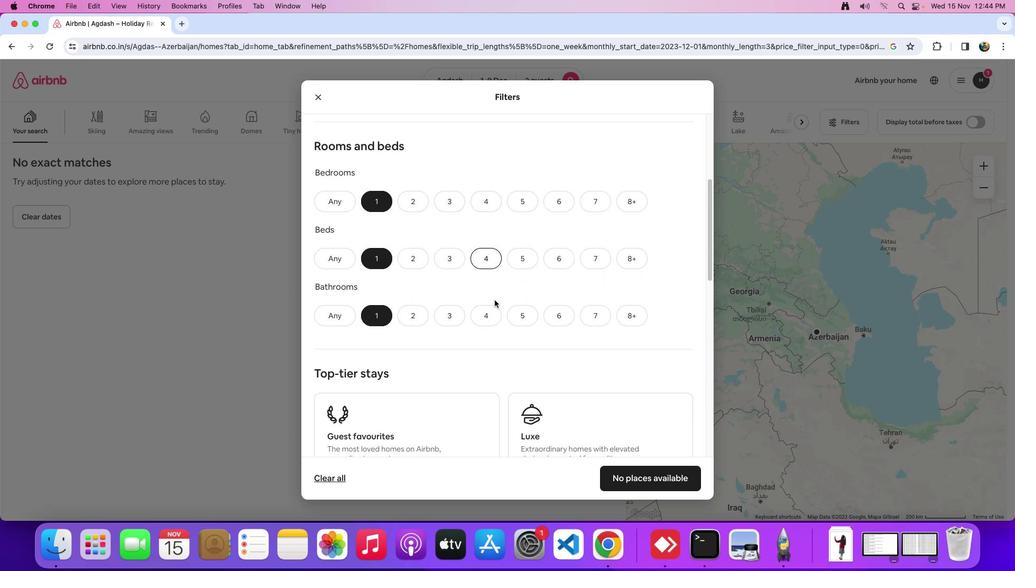 
Action: Mouse scrolled (493, 302) with delta (0, 0)
Screenshot: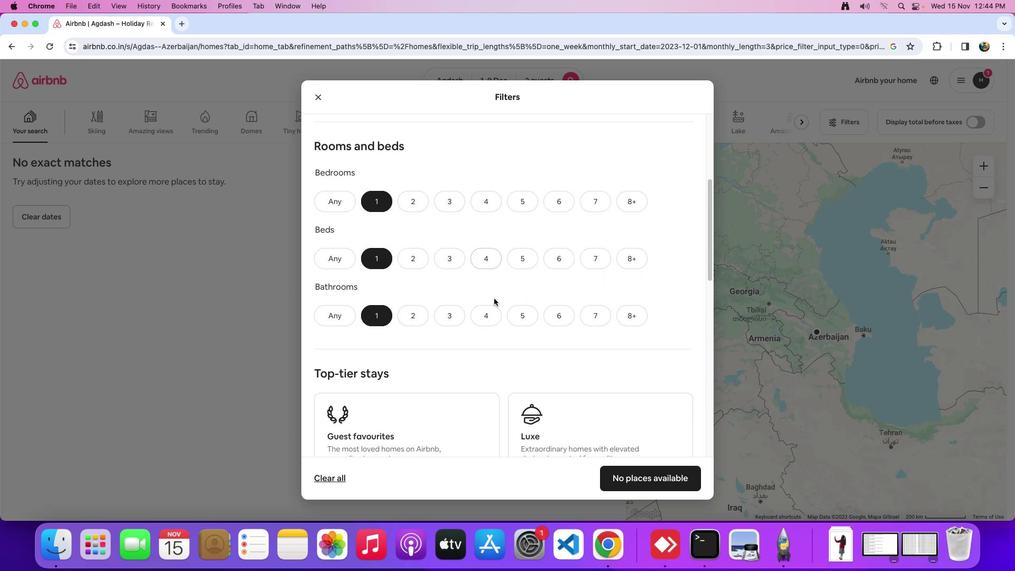 
Action: Mouse moved to (494, 298)
Screenshot: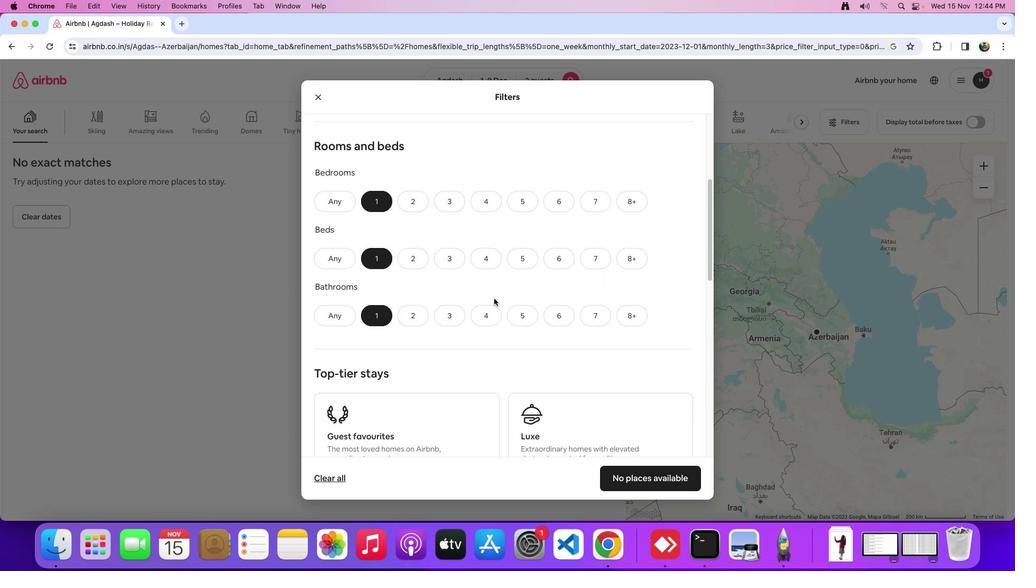 
Action: Mouse scrolled (494, 298) with delta (0, 0)
Screenshot: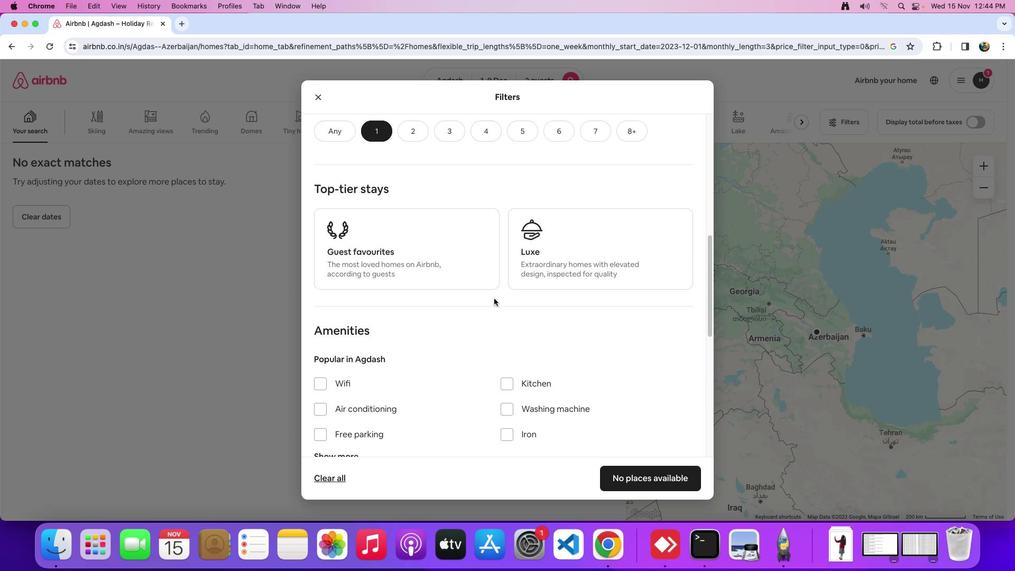 
Action: Mouse scrolled (494, 298) with delta (0, 0)
Screenshot: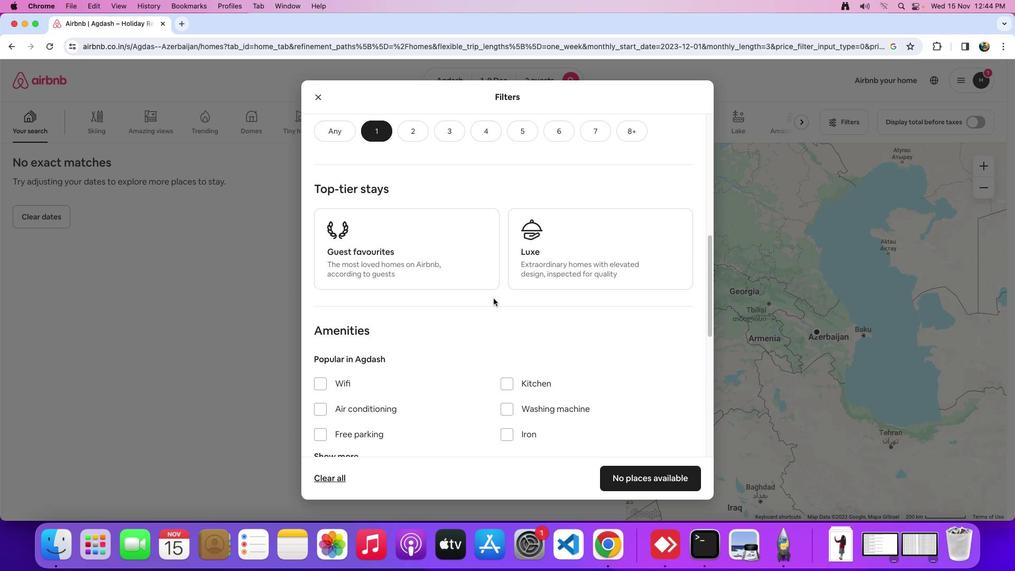
Action: Mouse scrolled (494, 298) with delta (0, -1)
Screenshot: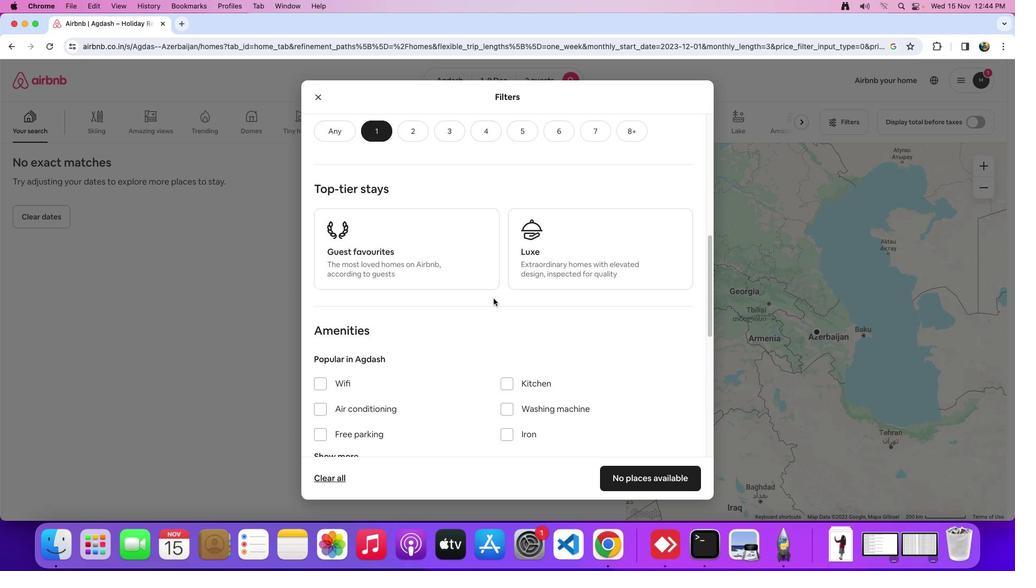 
Action: Mouse scrolled (494, 298) with delta (0, -2)
Screenshot: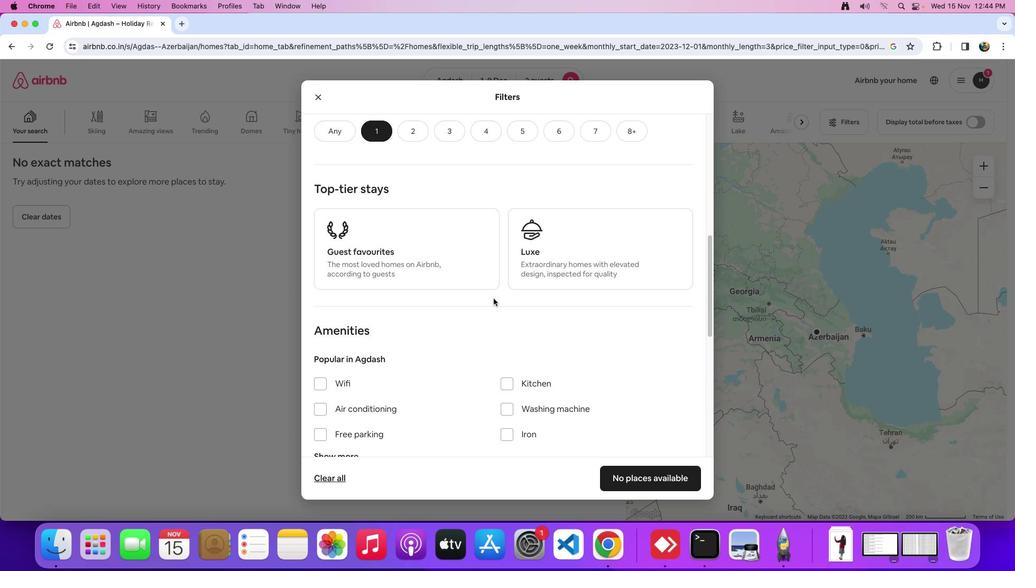 
Action: Mouse moved to (494, 298)
Screenshot: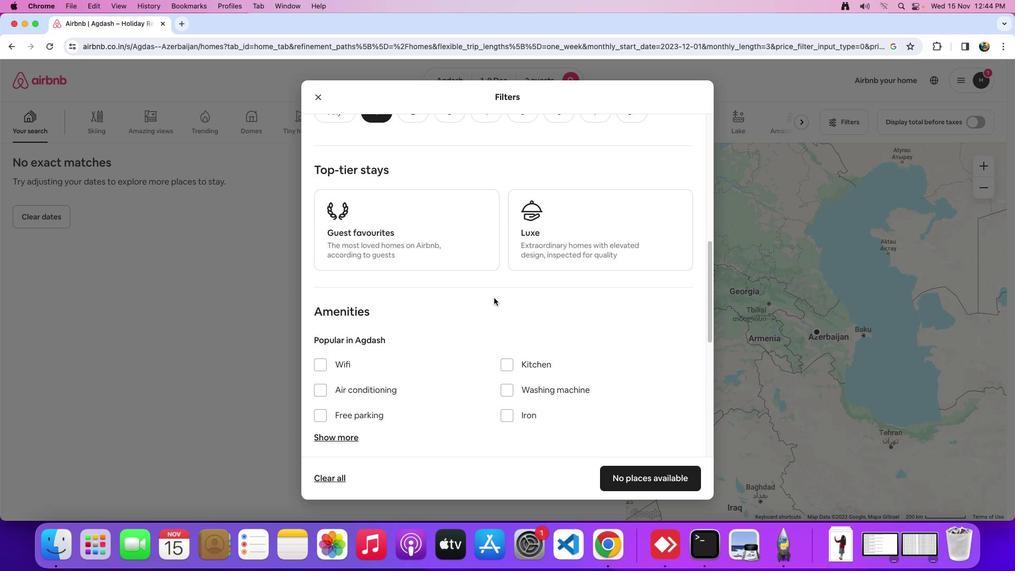 
Action: Mouse scrolled (494, 298) with delta (0, 0)
Screenshot: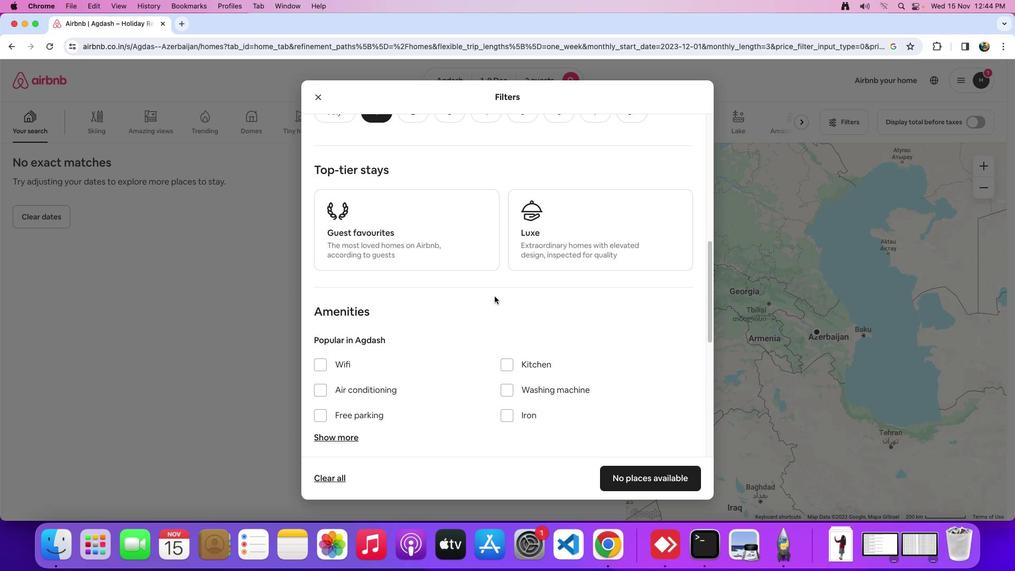 
Action: Mouse scrolled (494, 298) with delta (0, 0)
Screenshot: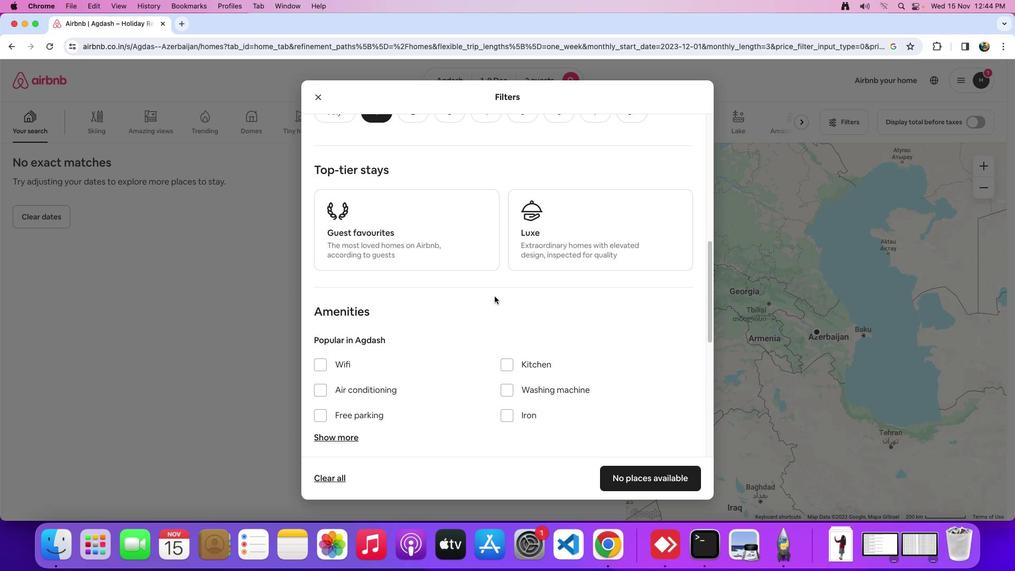 
Action: Mouse moved to (494, 296)
Screenshot: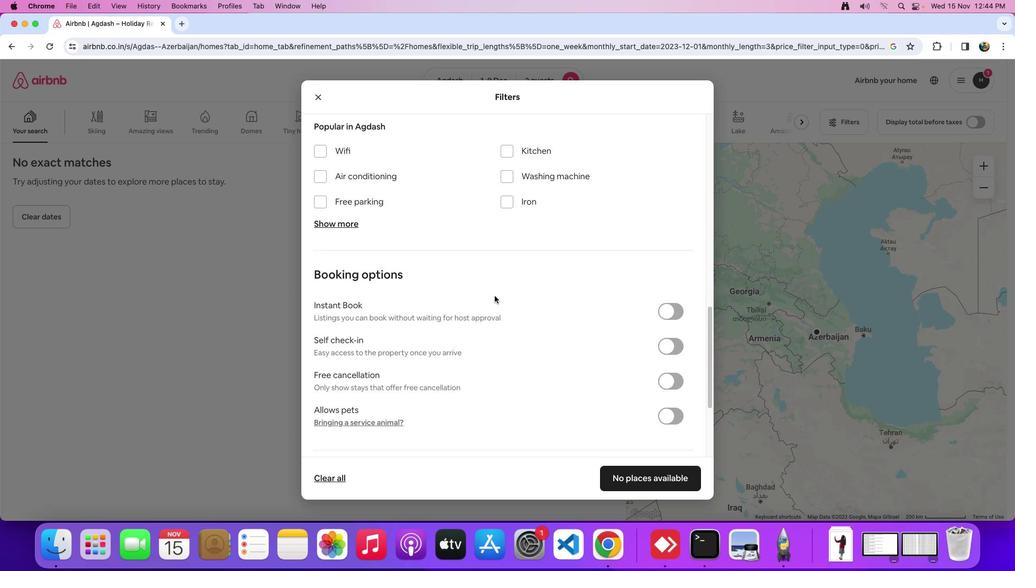 
Action: Mouse scrolled (494, 296) with delta (0, 0)
Screenshot: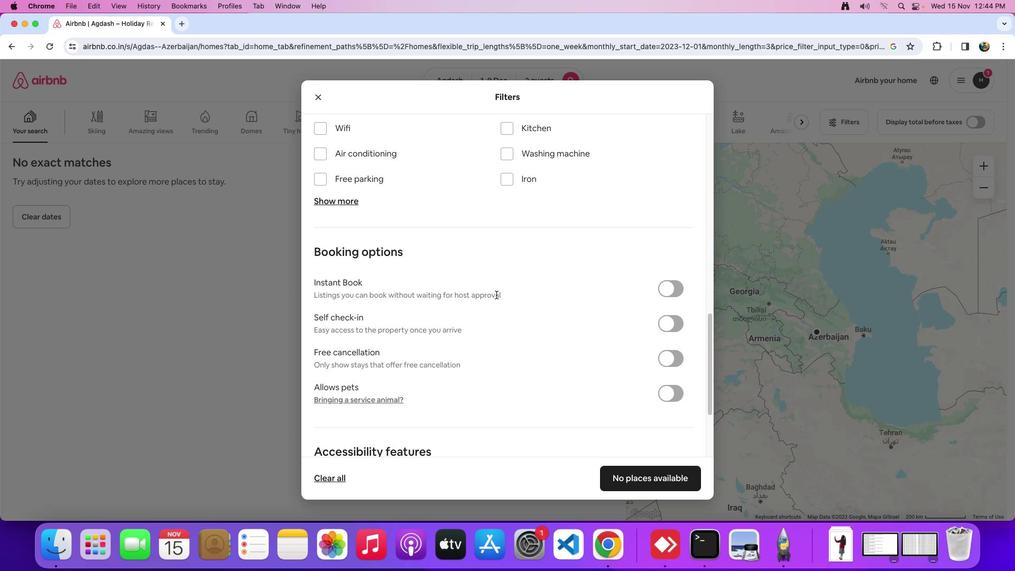 
Action: Mouse scrolled (494, 296) with delta (0, 0)
Screenshot: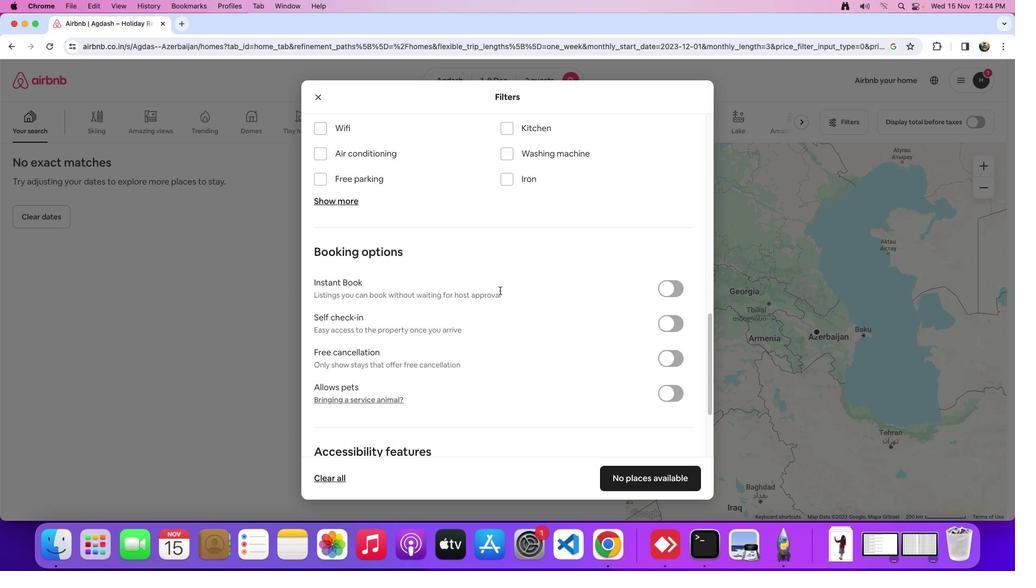 
Action: Mouse moved to (494, 296)
Screenshot: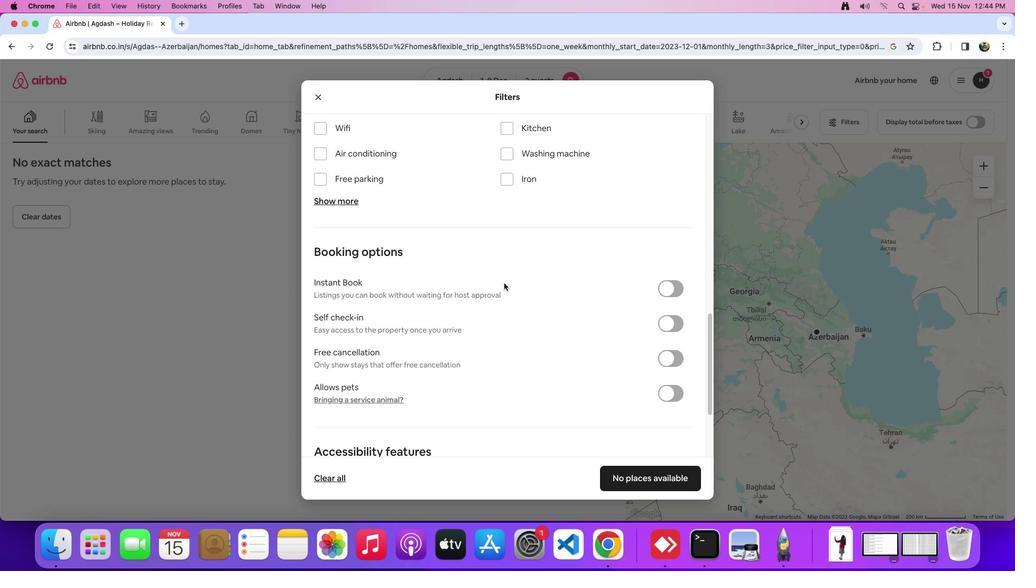 
Action: Mouse scrolled (494, 296) with delta (0, -2)
Screenshot: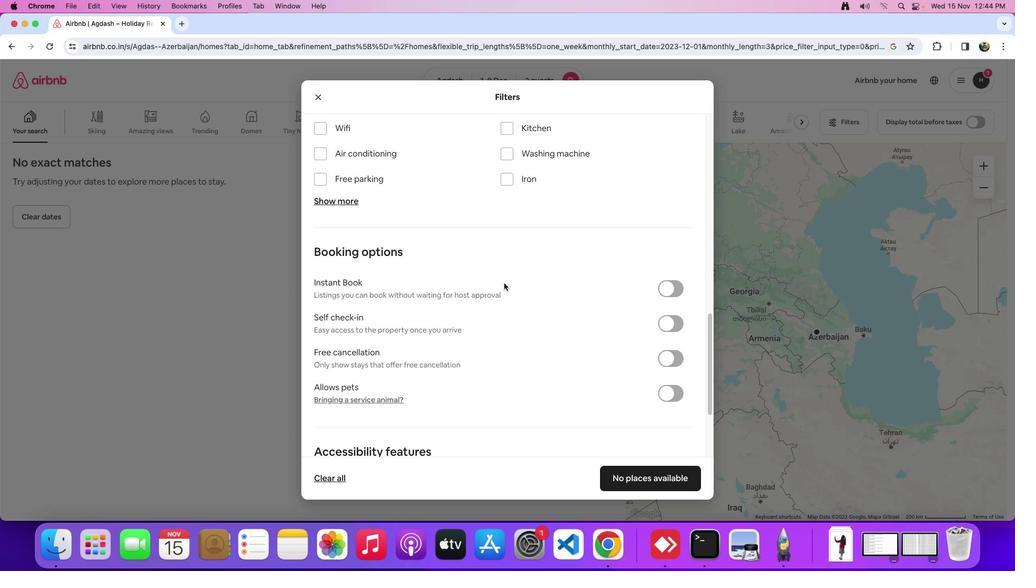 
Action: Mouse scrolled (494, 296) with delta (0, -2)
Screenshot: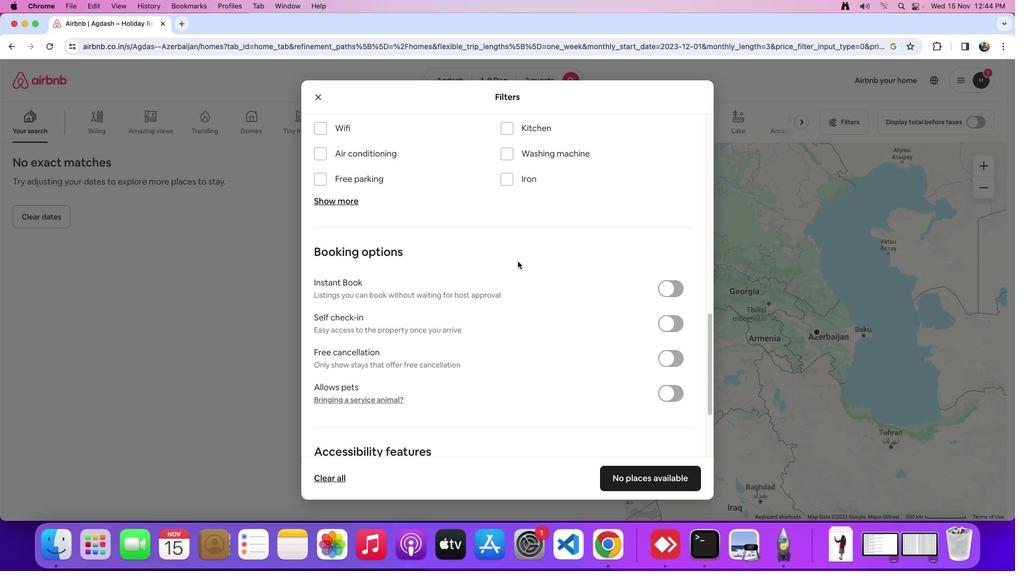 
Action: Mouse moved to (326, 156)
Screenshot: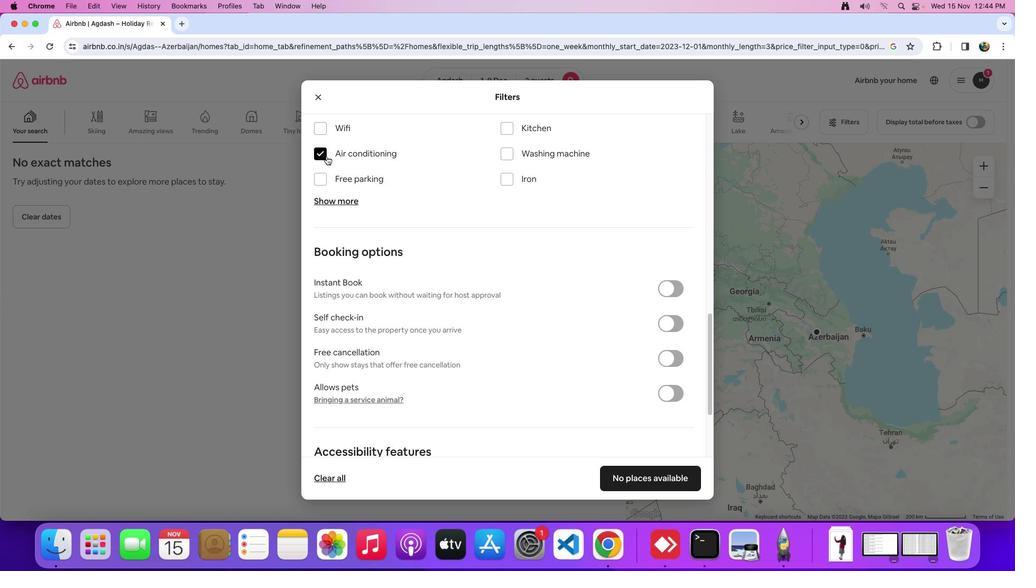 
Action: Mouse pressed left at (326, 156)
Screenshot: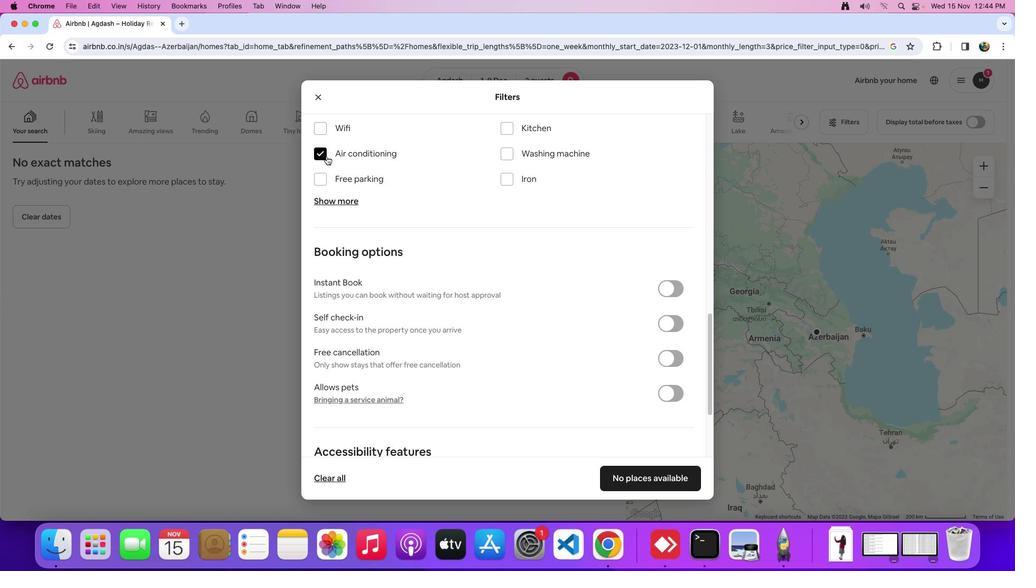 
Action: Mouse moved to (671, 330)
Screenshot: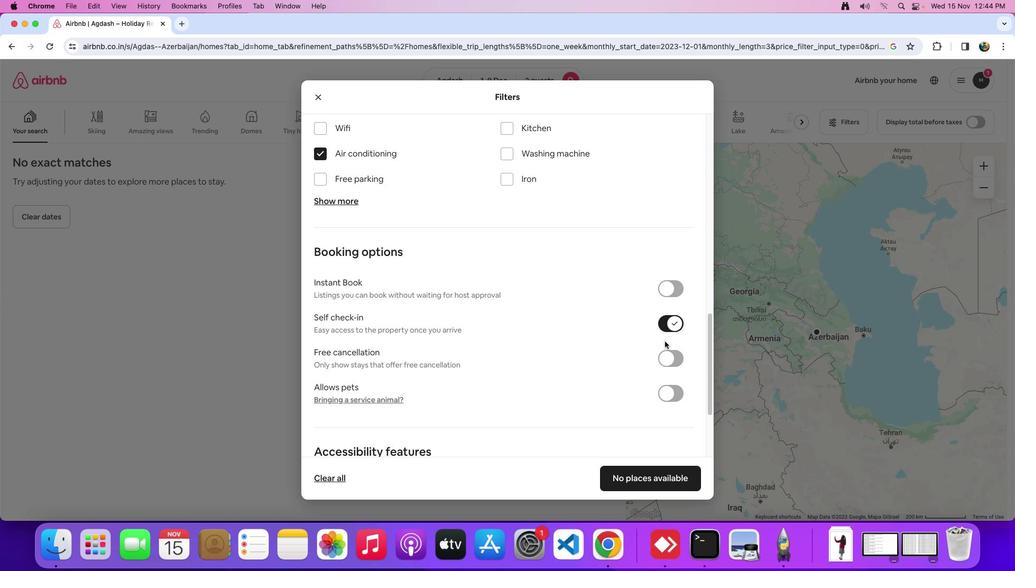 
Action: Mouse pressed left at (671, 330)
Screenshot: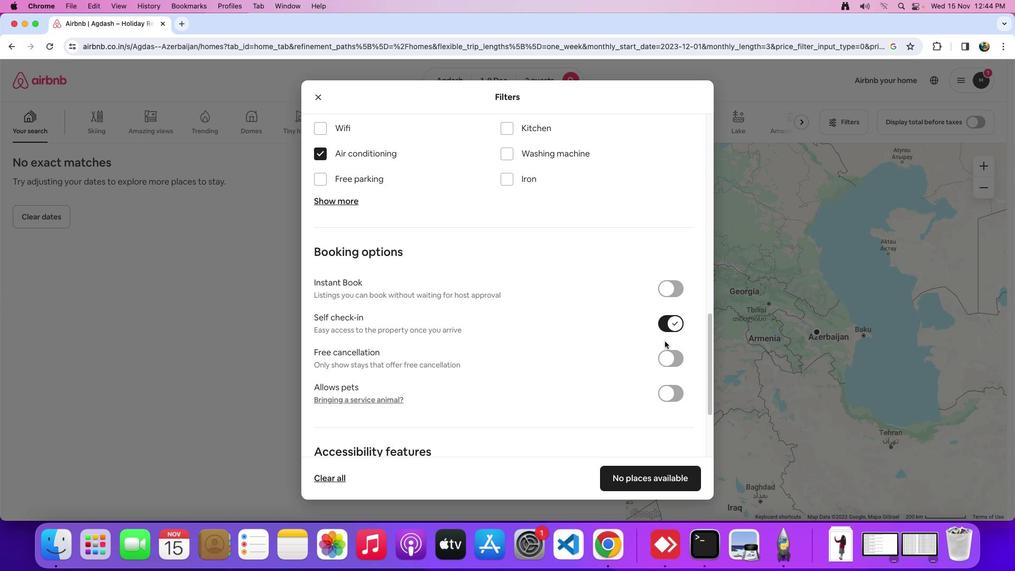 
Action: Mouse moved to (632, 478)
Screenshot: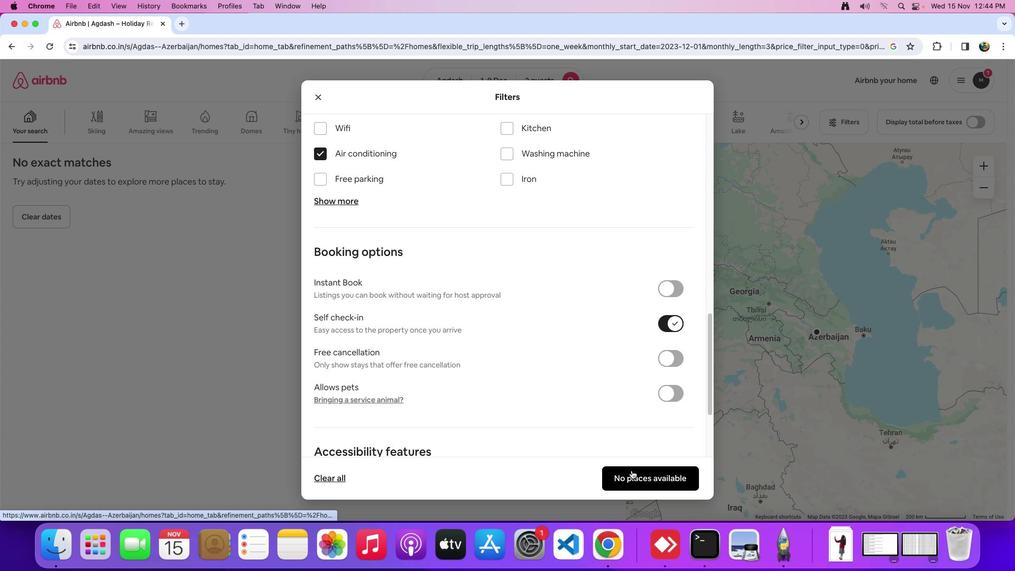 
Action: Mouse pressed left at (632, 478)
Screenshot: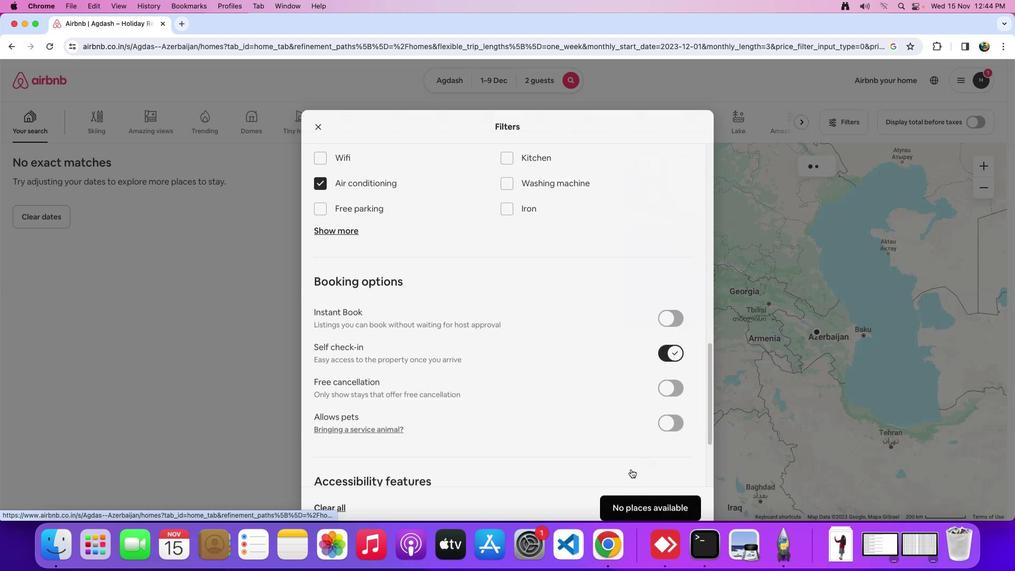 
Action: Mouse moved to (528, 407)
Screenshot: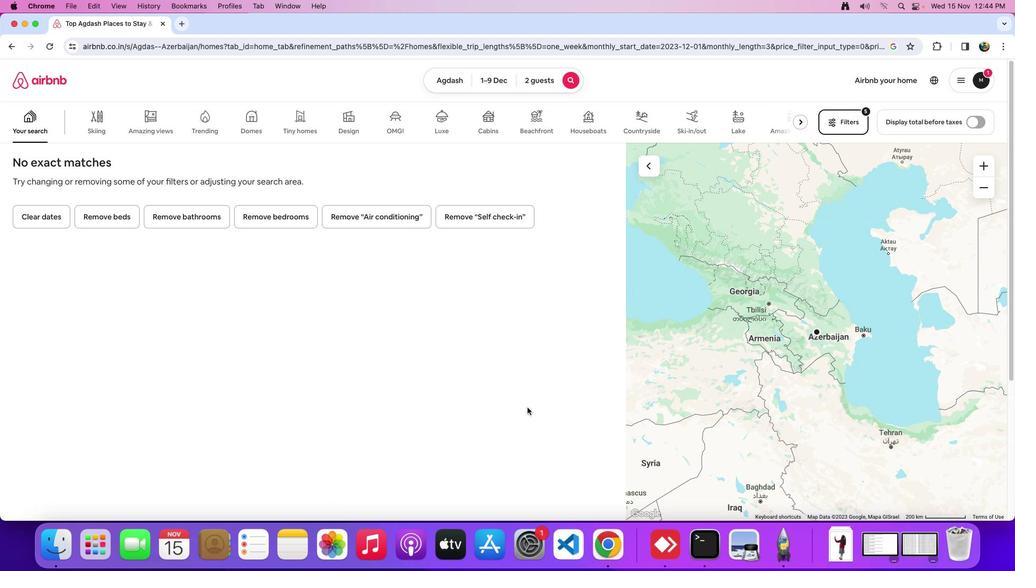 
Action: Mouse pressed left at (528, 407)
Screenshot: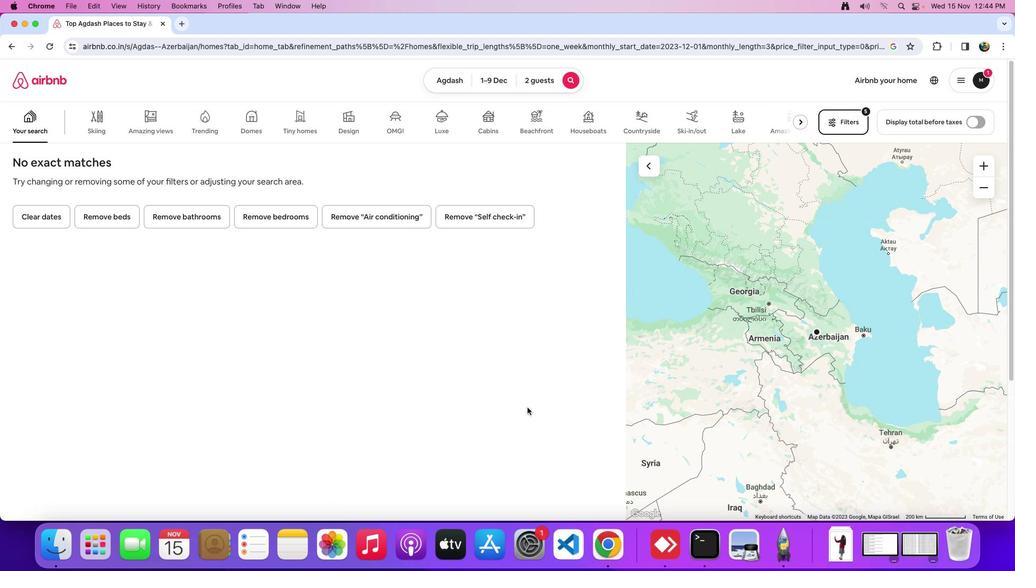 
Action: Mouse moved to (544, 410)
Screenshot: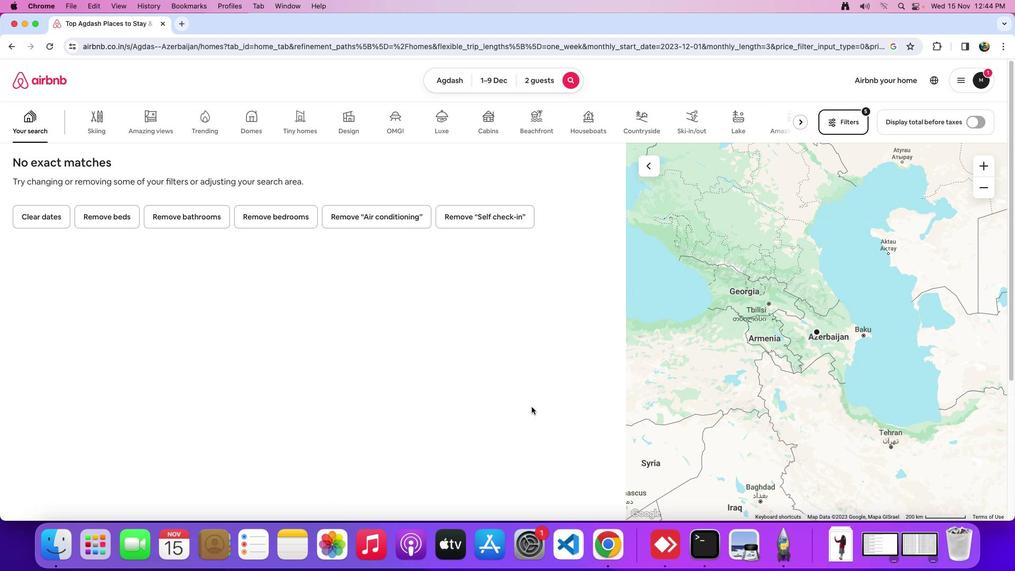 
